Task: Create a sub task Design and Implement Solution for the task  Create automated testing scripts for the app in the project TreatWorks , assign it to team member softage.8@softage.net and update the status of the sub task to  Completed , set the priority of the sub task to High.
Action: Mouse moved to (101, 567)
Screenshot: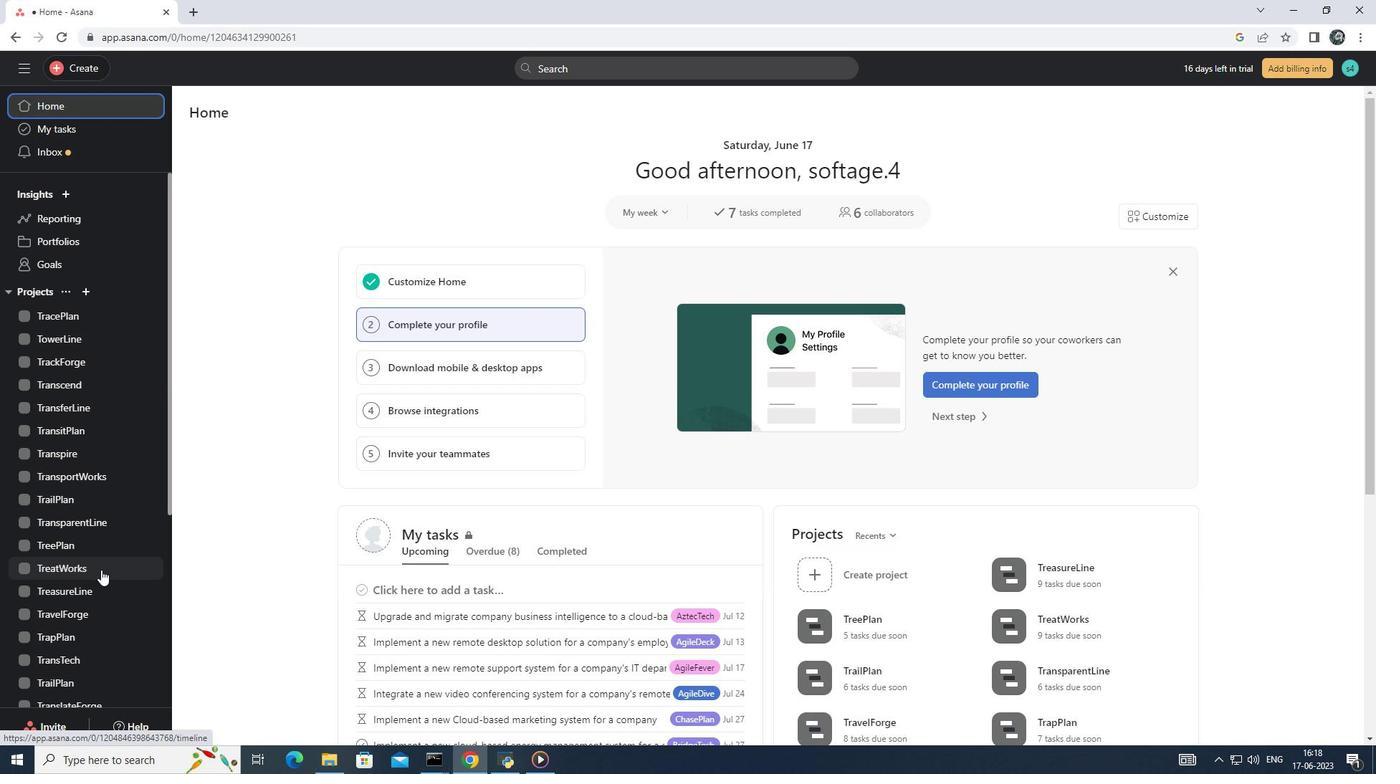 
Action: Mouse pressed left at (101, 567)
Screenshot: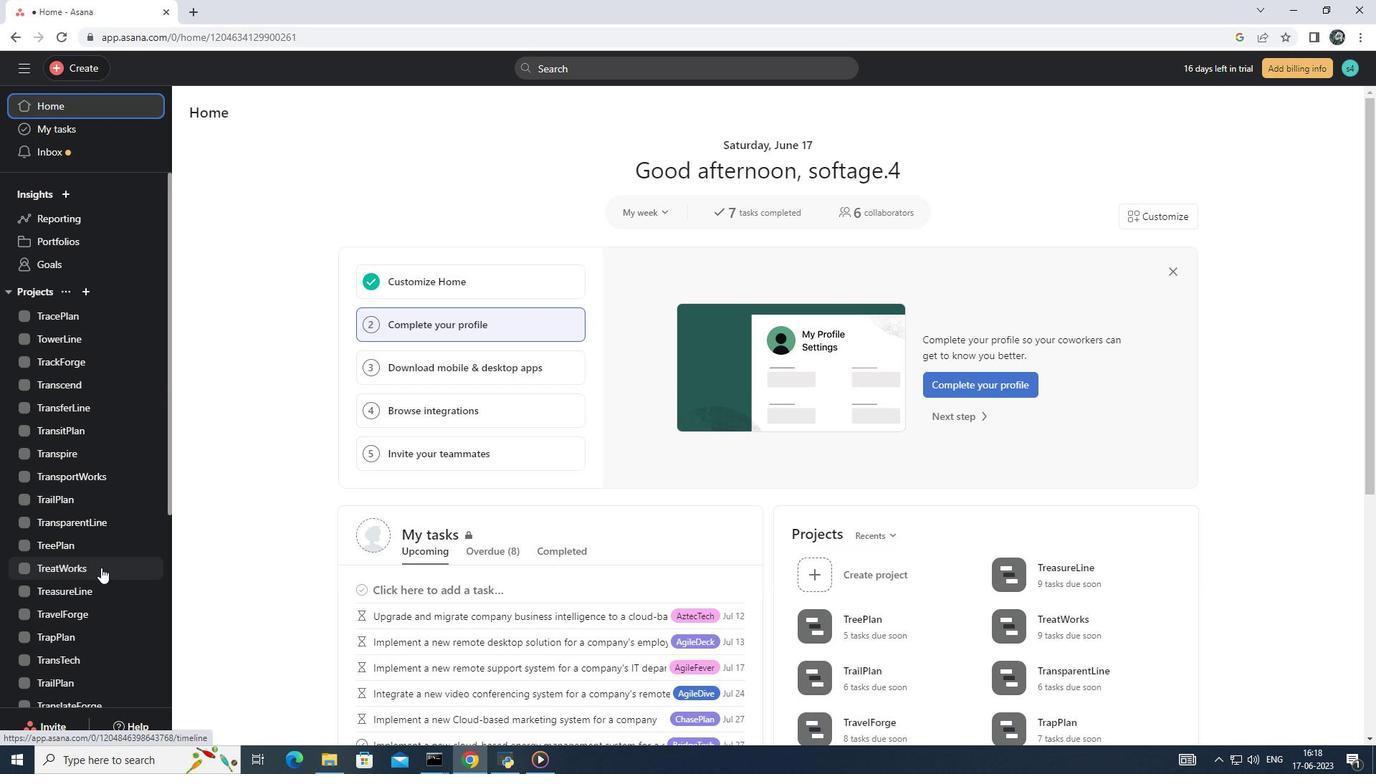 
Action: Mouse moved to (589, 337)
Screenshot: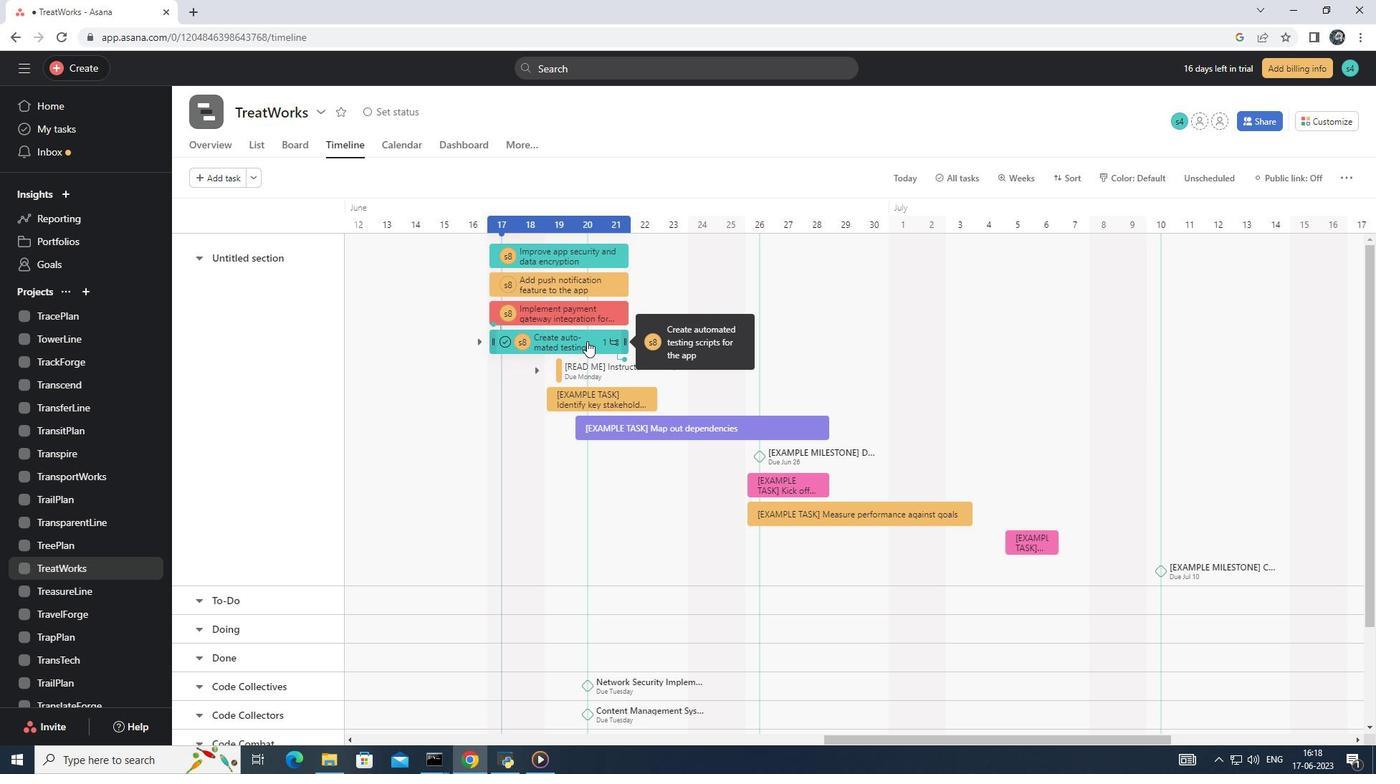 
Action: Mouse pressed left at (589, 337)
Screenshot: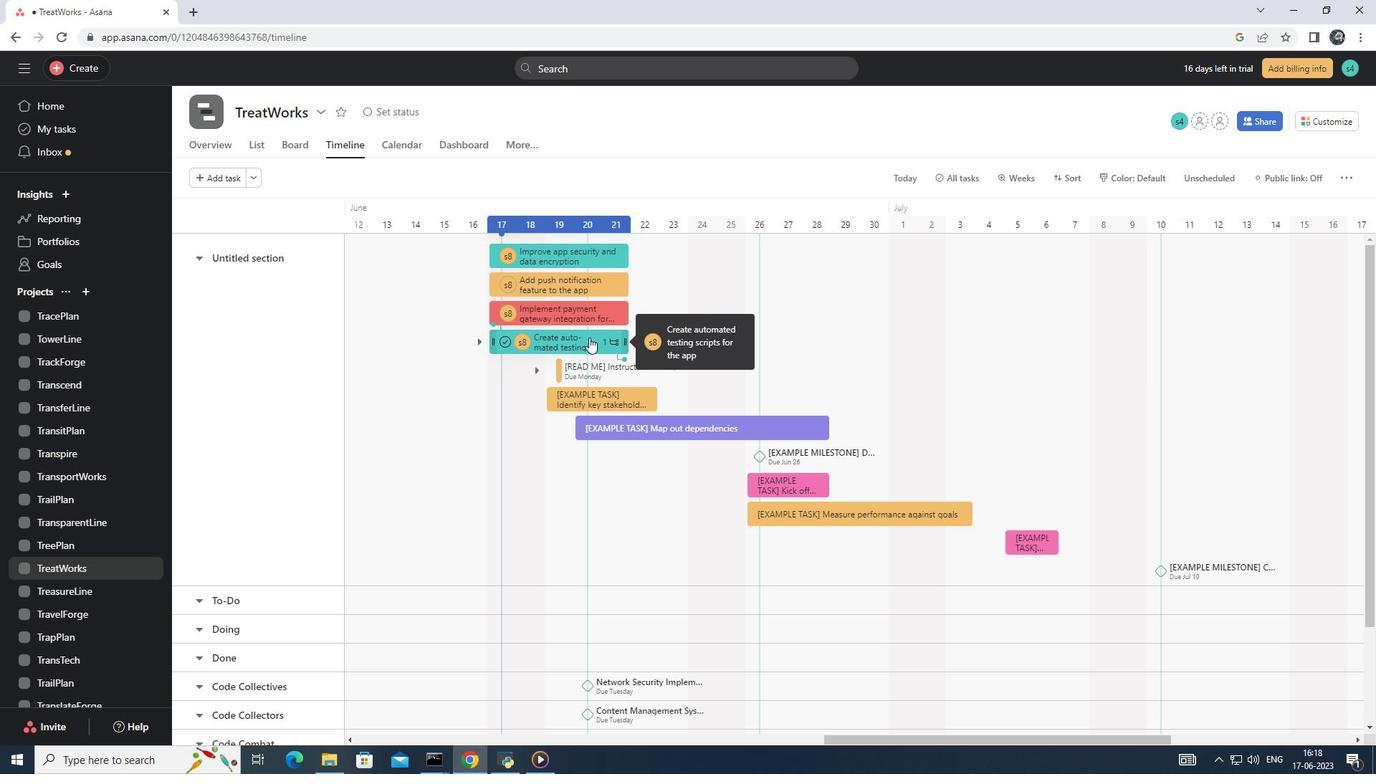 
Action: Mouse moved to (1089, 478)
Screenshot: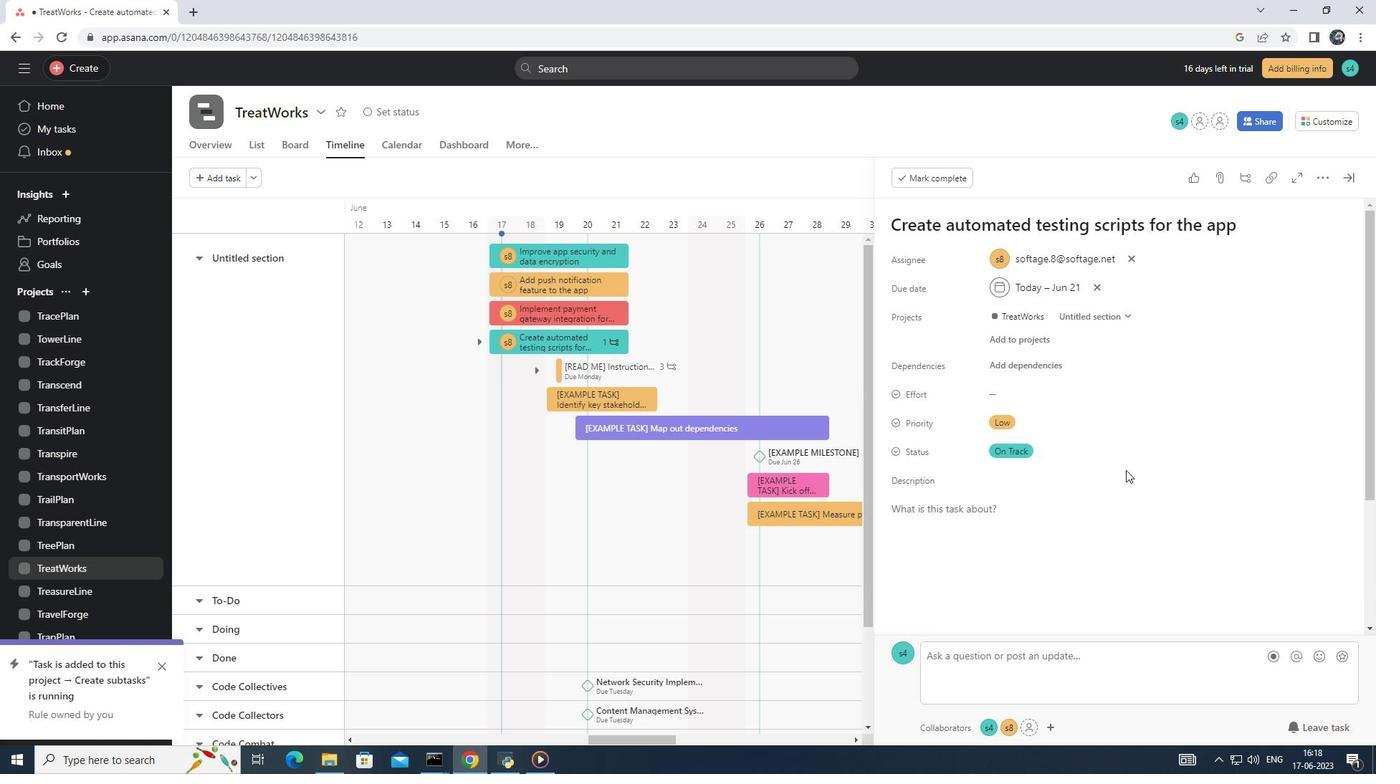 
Action: Mouse scrolled (1089, 478) with delta (0, 0)
Screenshot: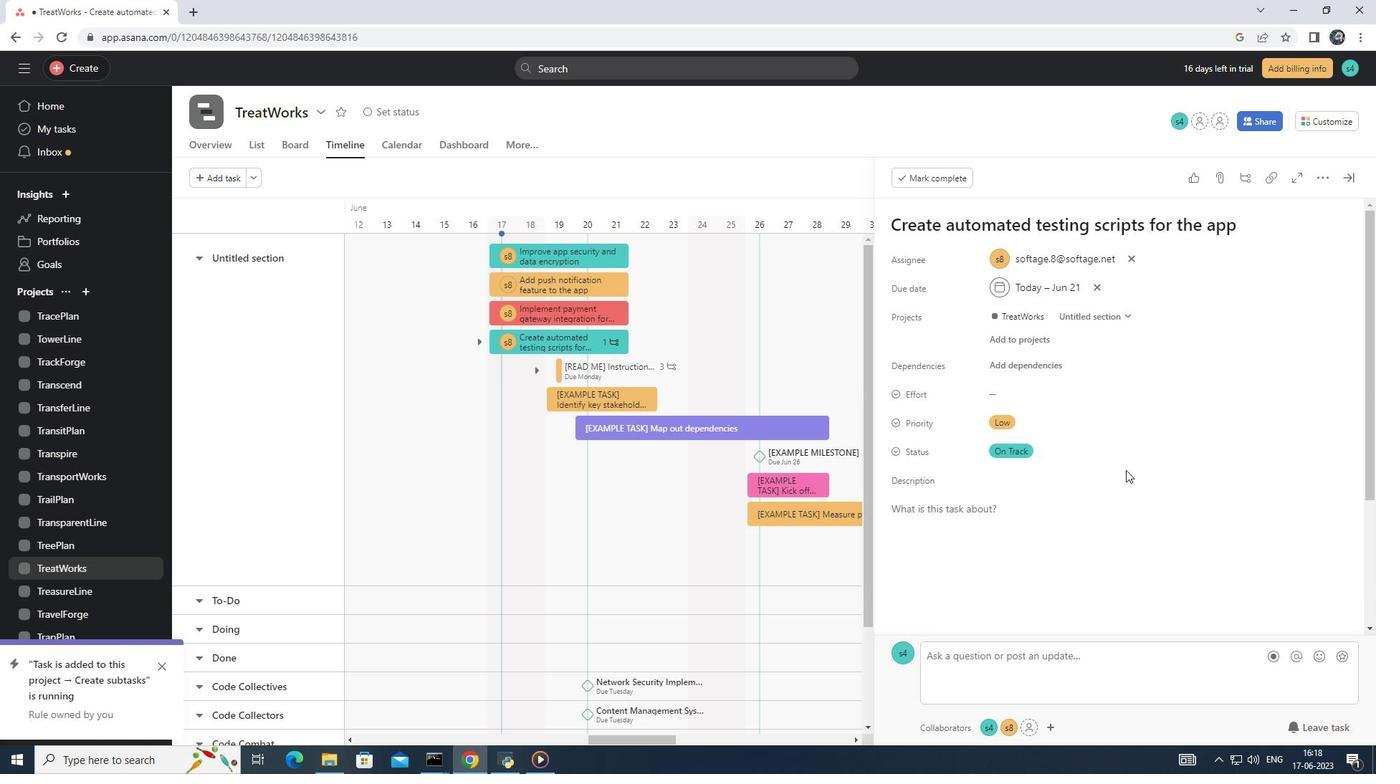 
Action: Mouse moved to (1087, 478)
Screenshot: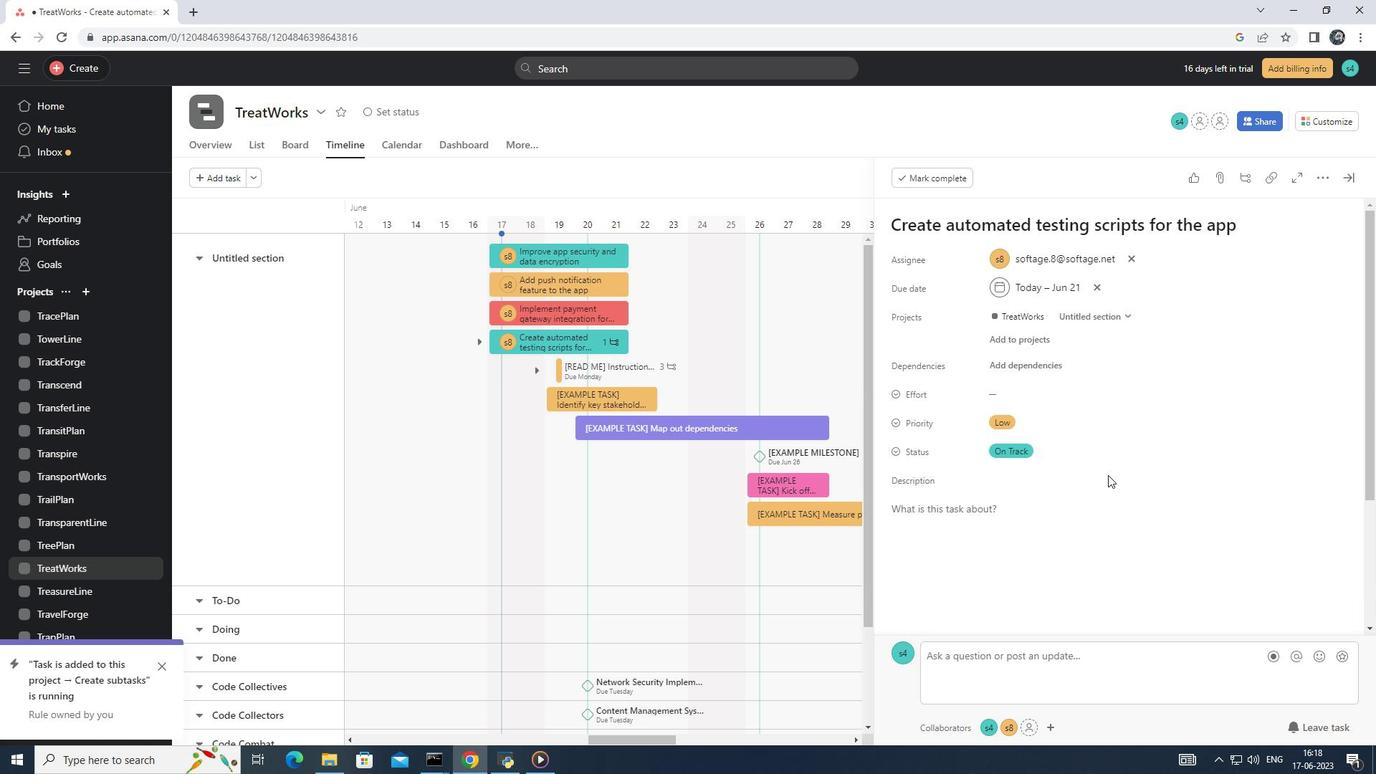 
Action: Mouse scrolled (1087, 478) with delta (0, 0)
Screenshot: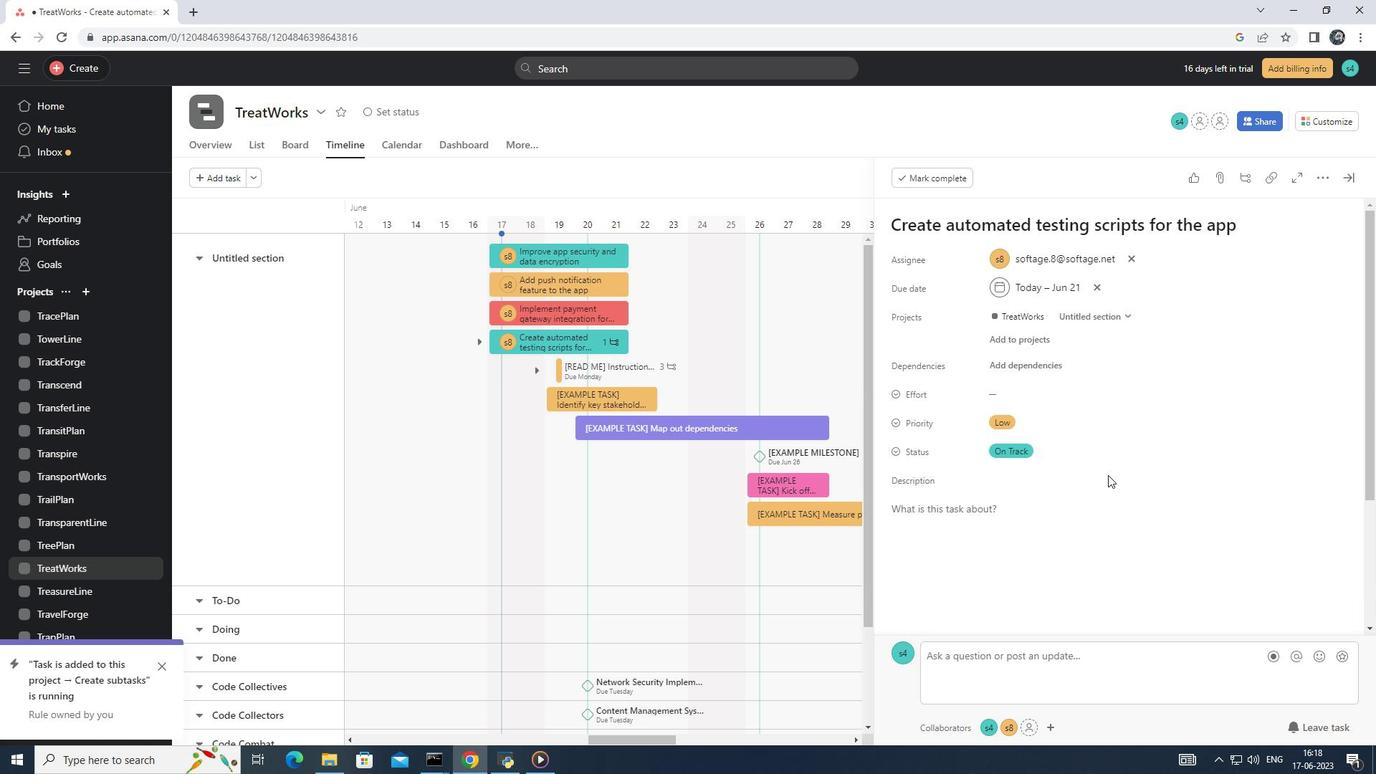 
Action: Mouse scrolled (1087, 478) with delta (0, 0)
Screenshot: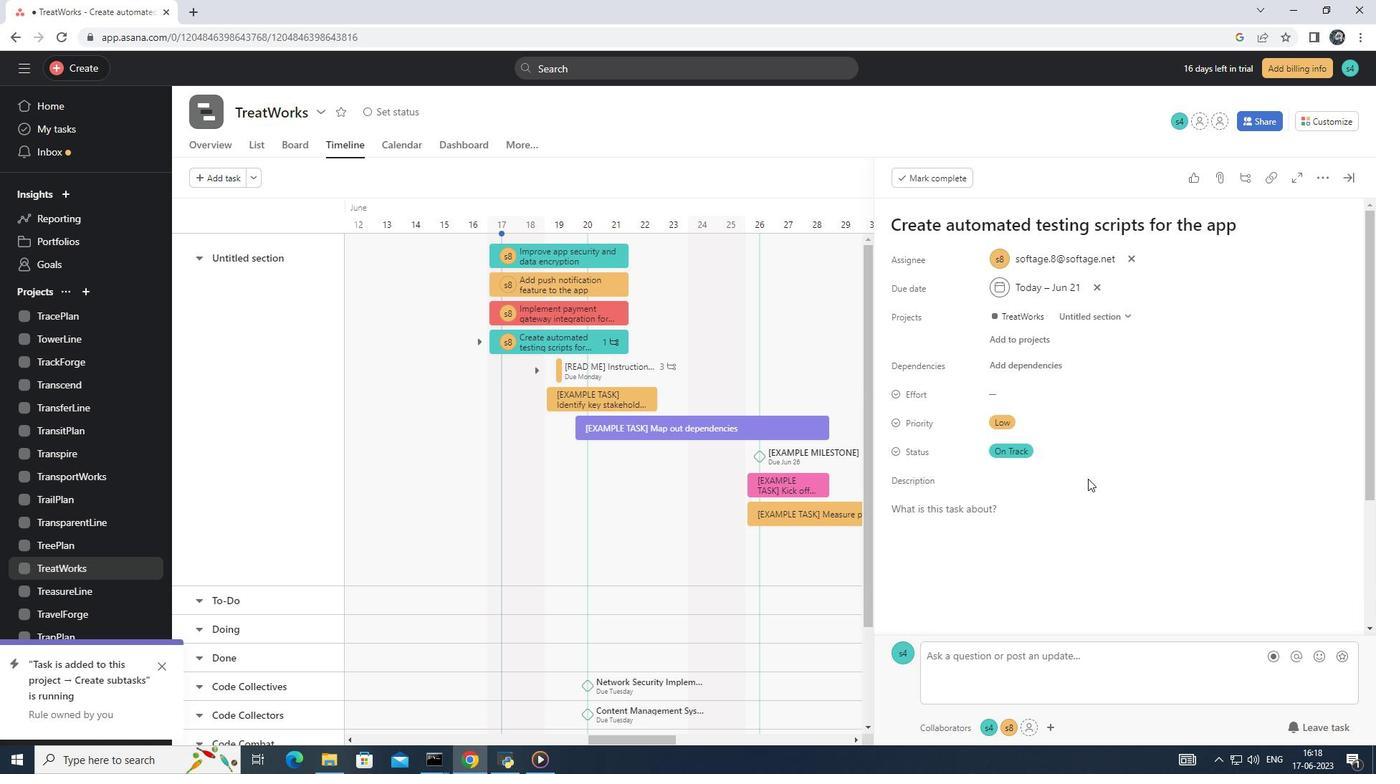 
Action: Mouse moved to (927, 519)
Screenshot: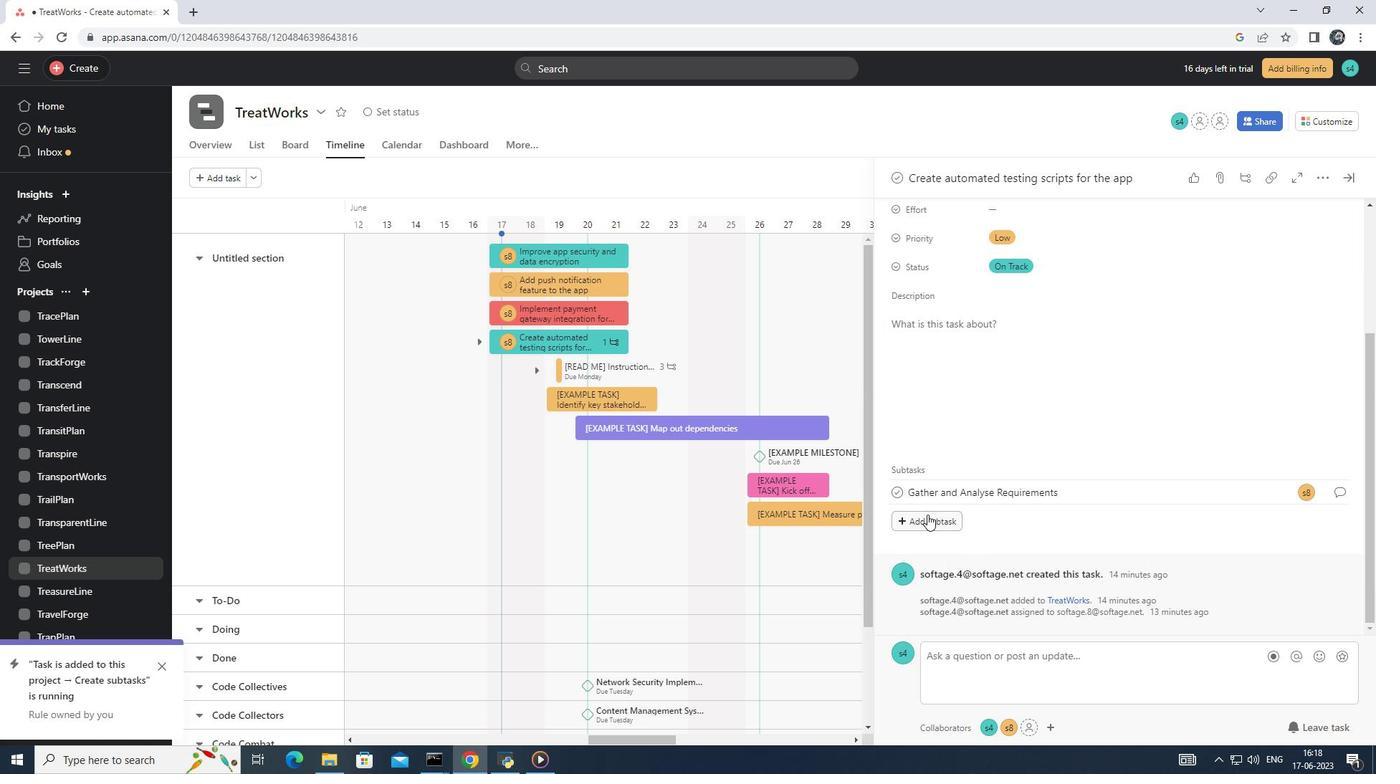 
Action: Mouse pressed left at (927, 519)
Screenshot: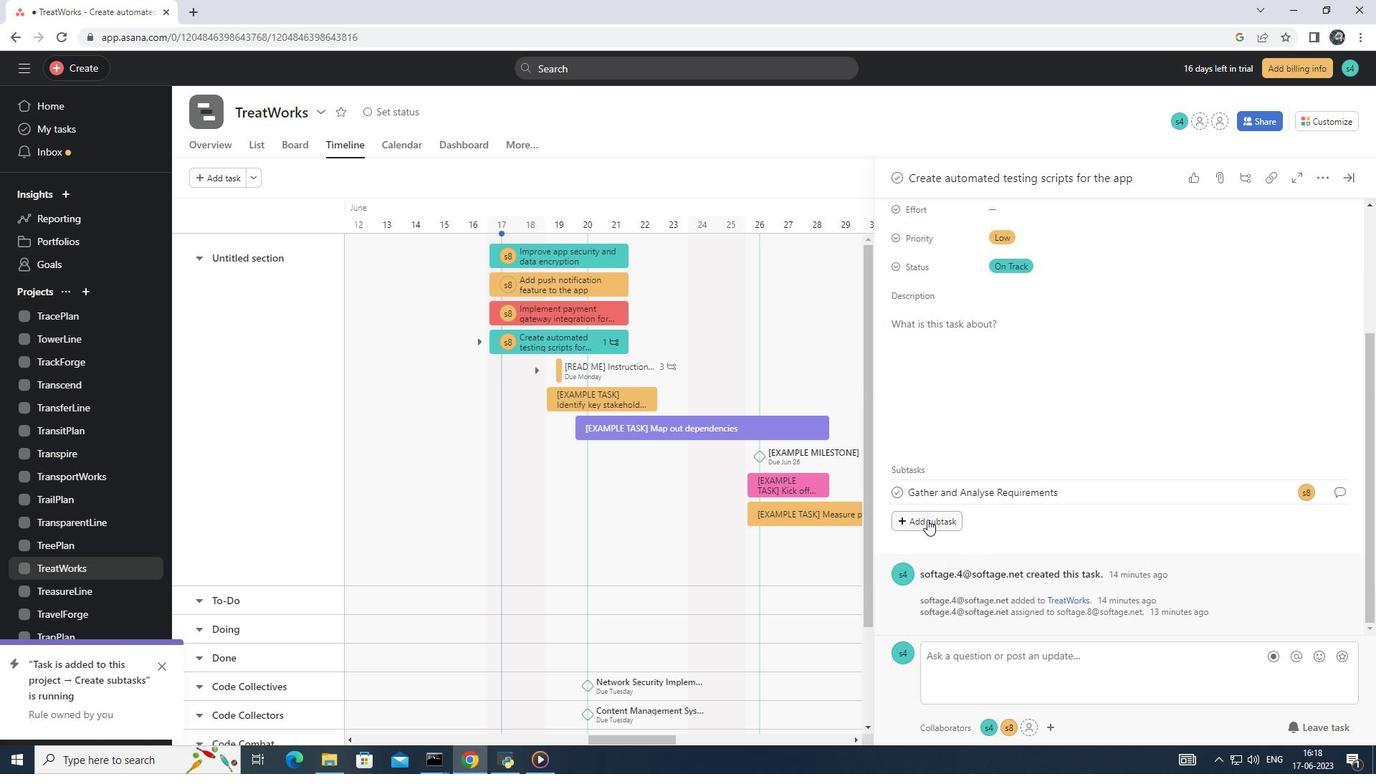 
Action: Mouse moved to (940, 487)
Screenshot: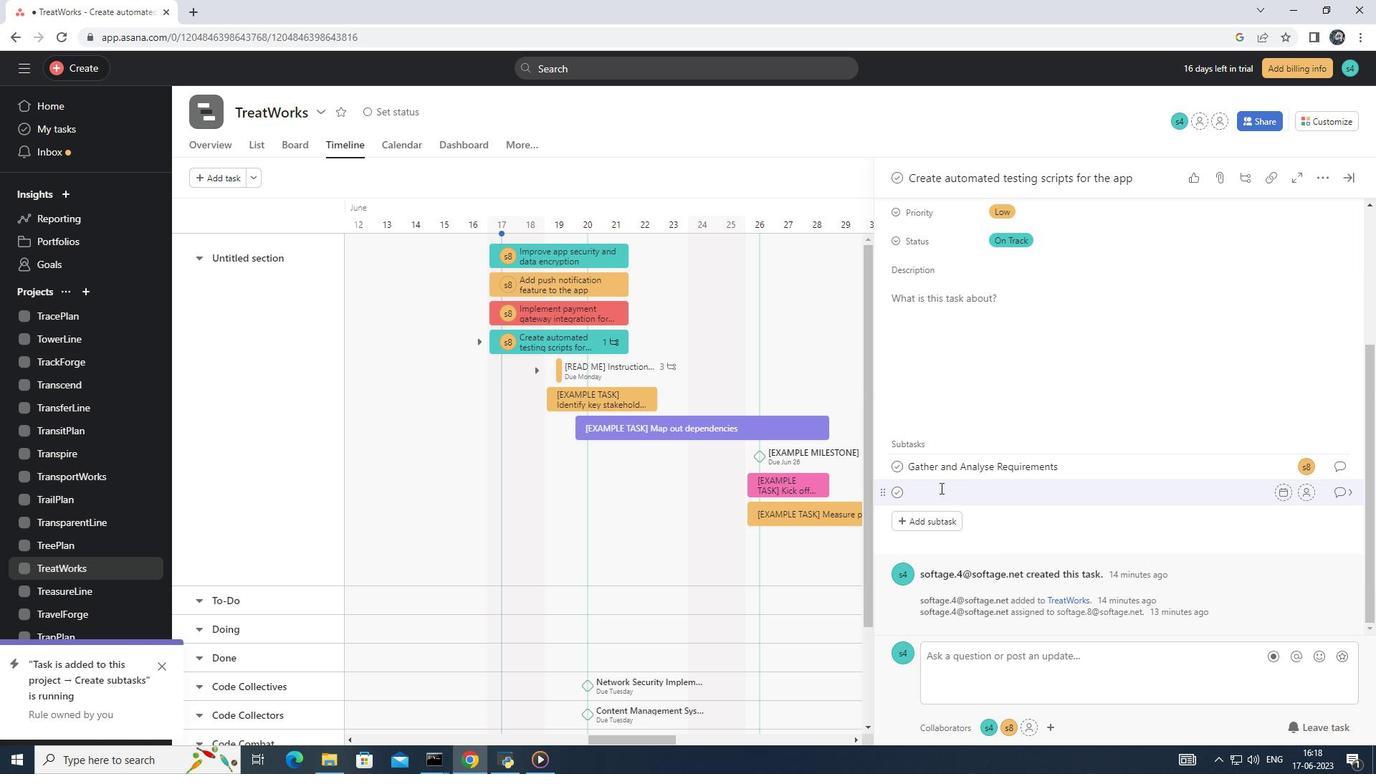 
Action: Mouse pressed left at (940, 487)
Screenshot: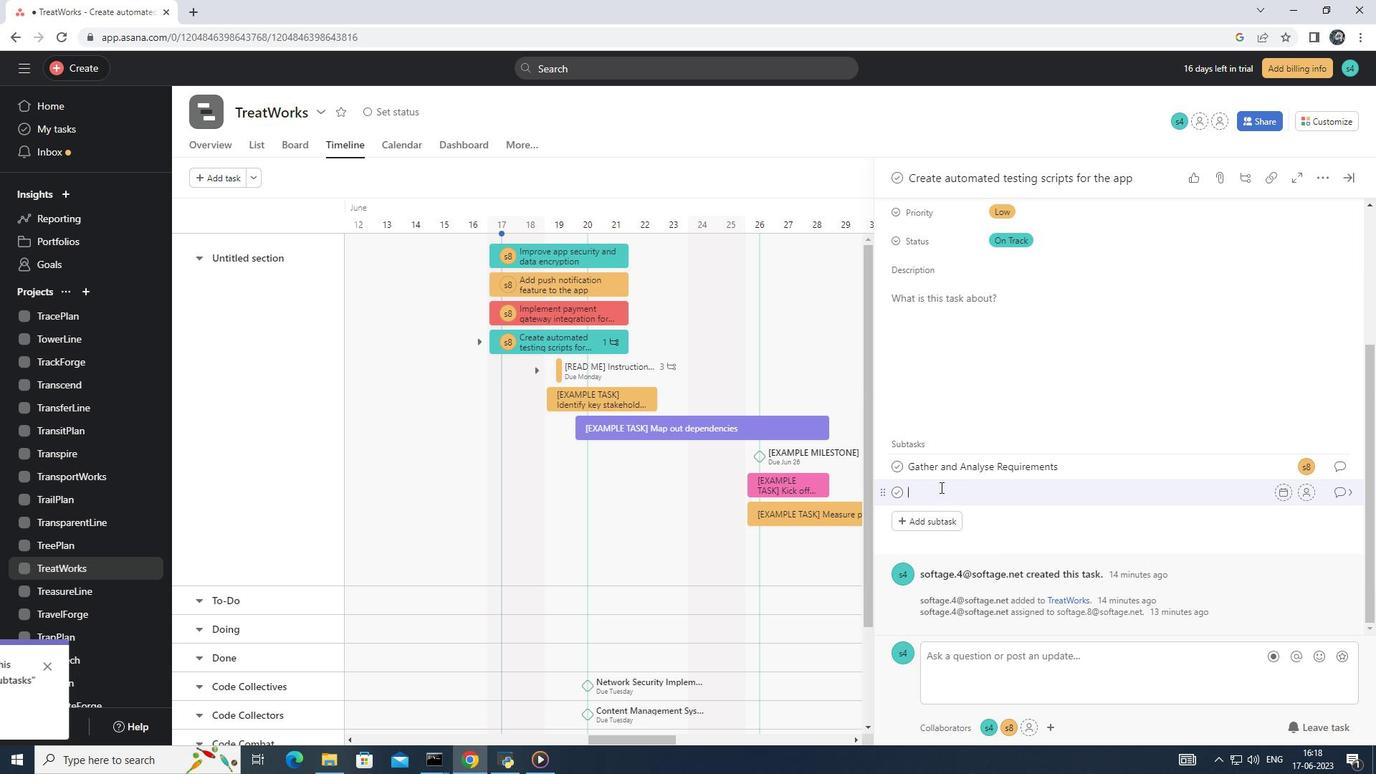 
Action: Key pressed <Key.shift>Design<Key.space>and<Key.space><Key.shift><Key.shift><Key.shift>Implement<Key.space><Key.shift>Solution
Screenshot: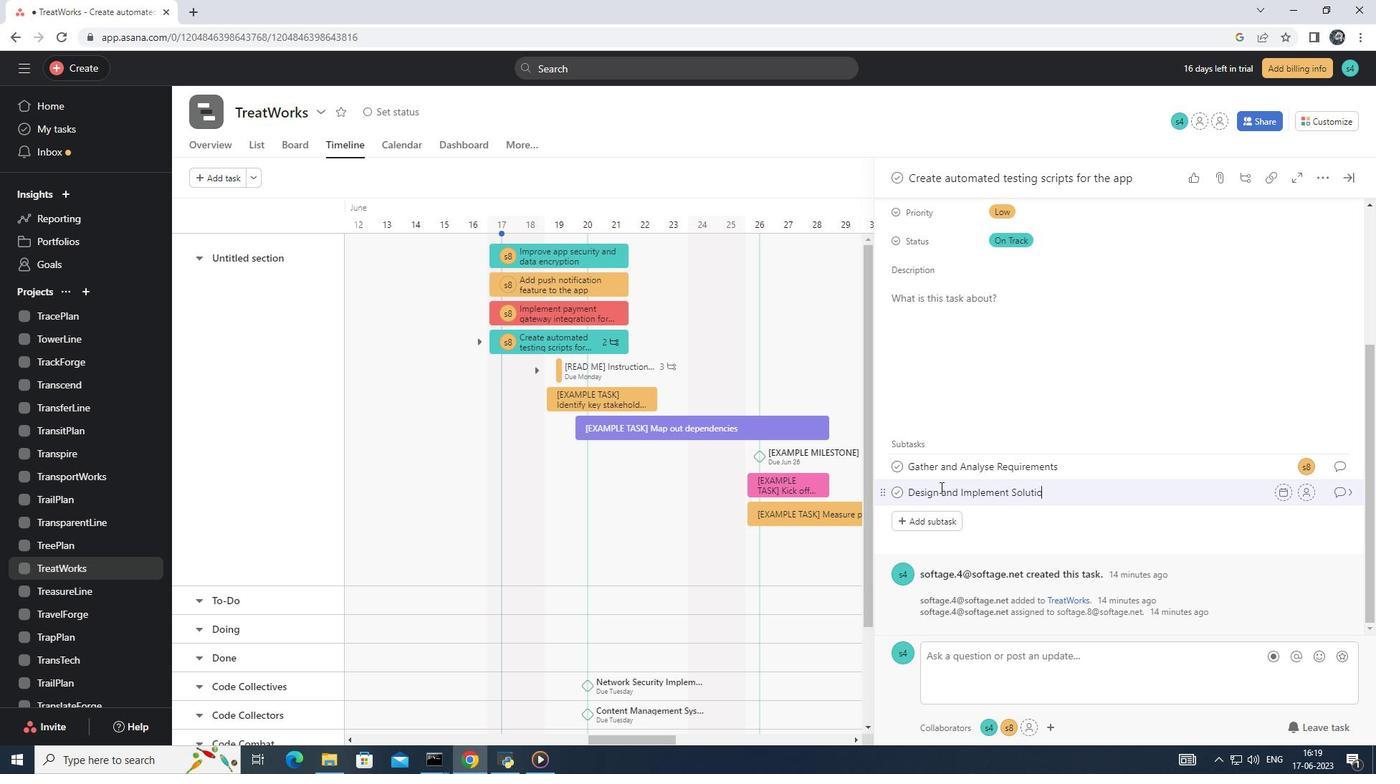 
Action: Mouse moved to (1306, 490)
Screenshot: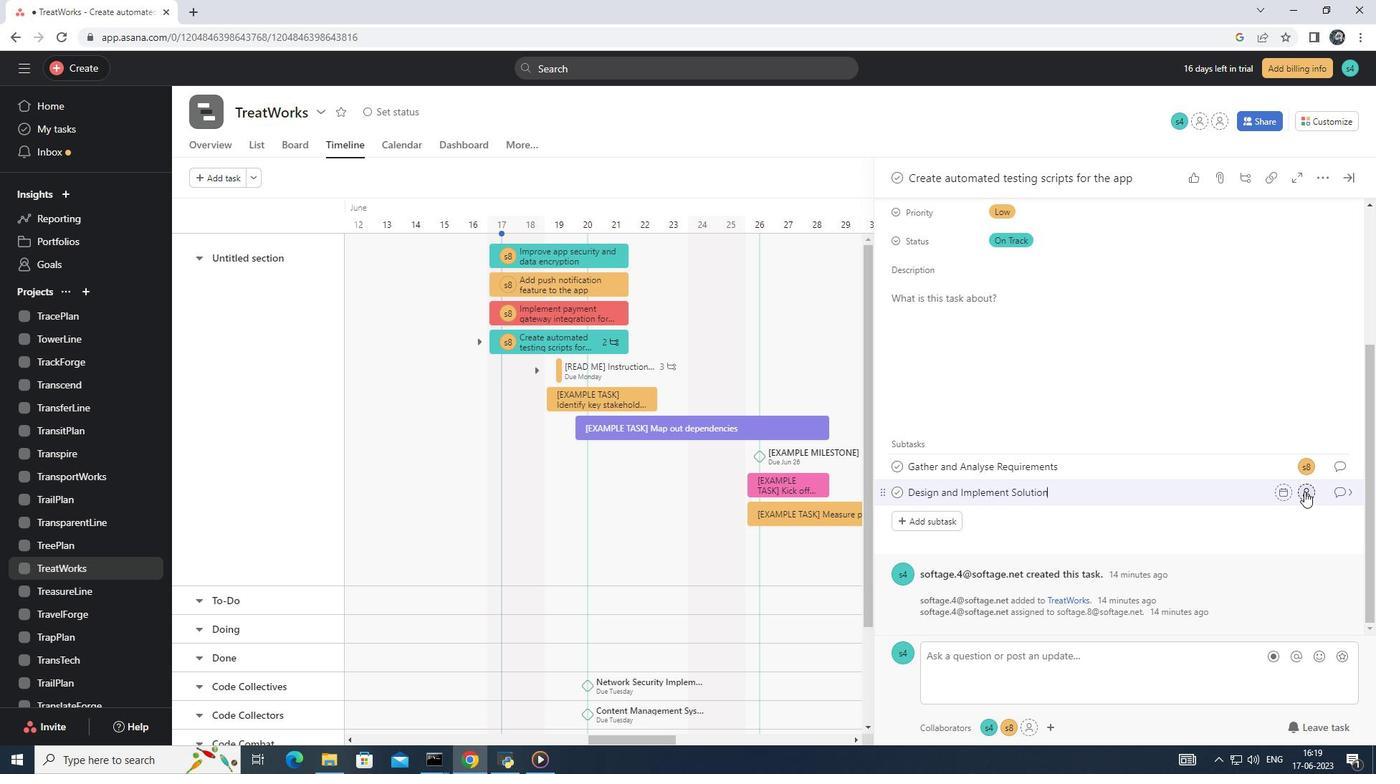 
Action: Mouse pressed left at (1306, 490)
Screenshot: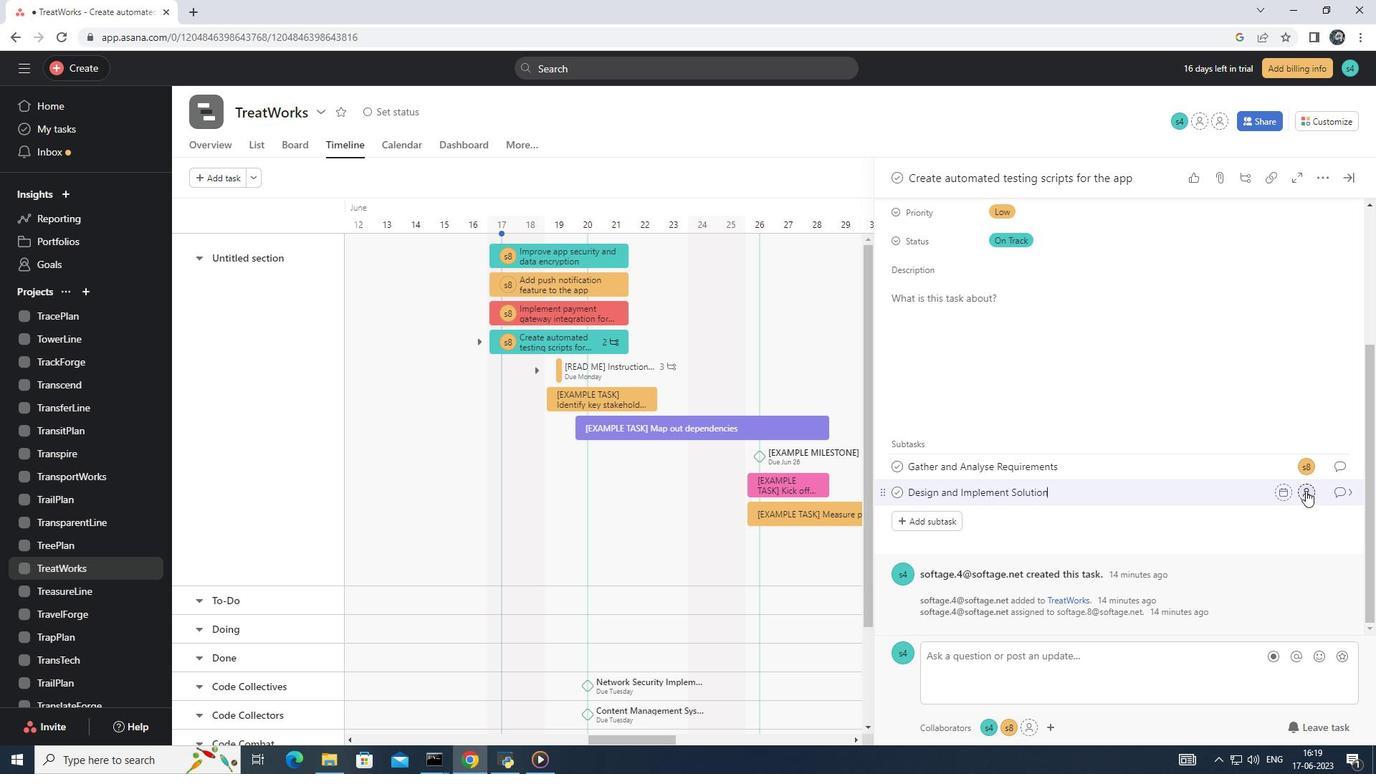 
Action: Mouse moved to (1079, 543)
Screenshot: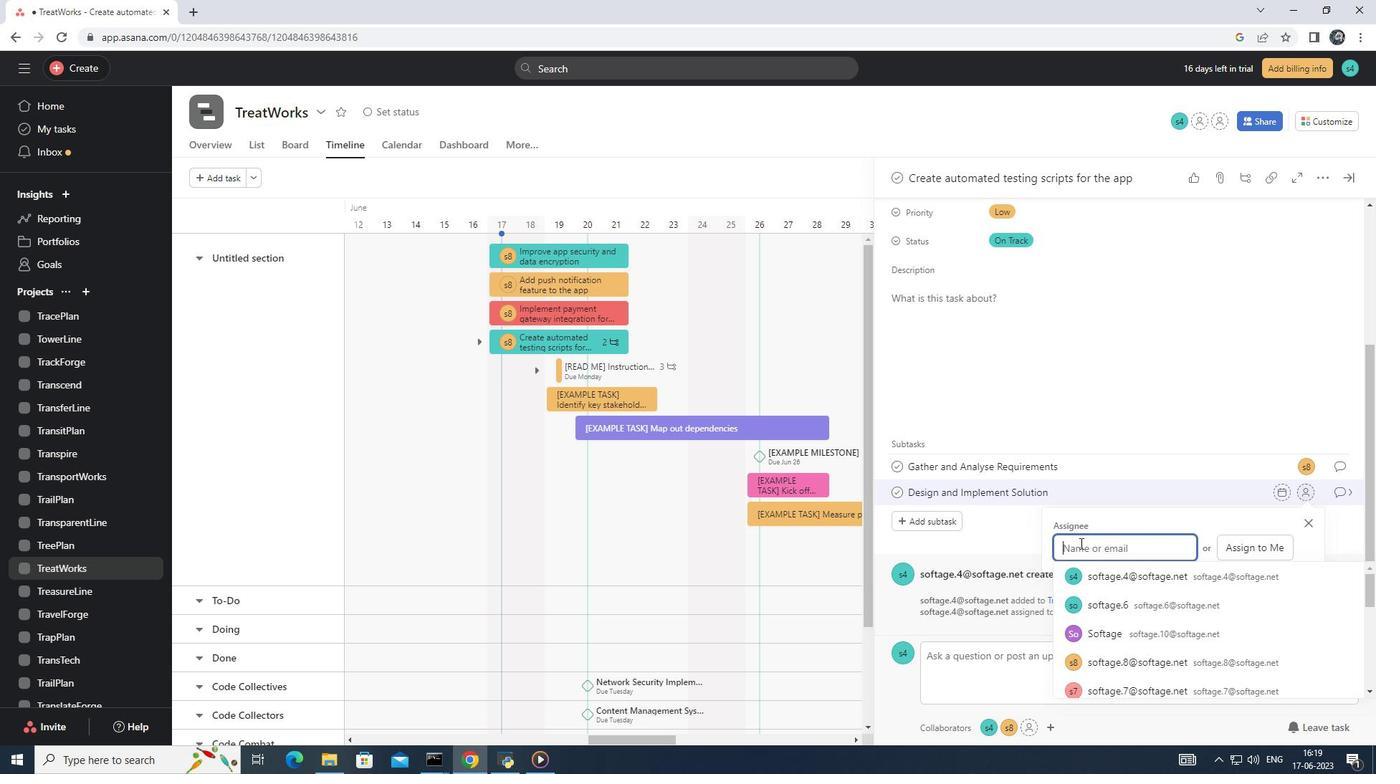 
Action: Key pressed softage.8<Key.shift>@softage.net<Key.enter>
Screenshot: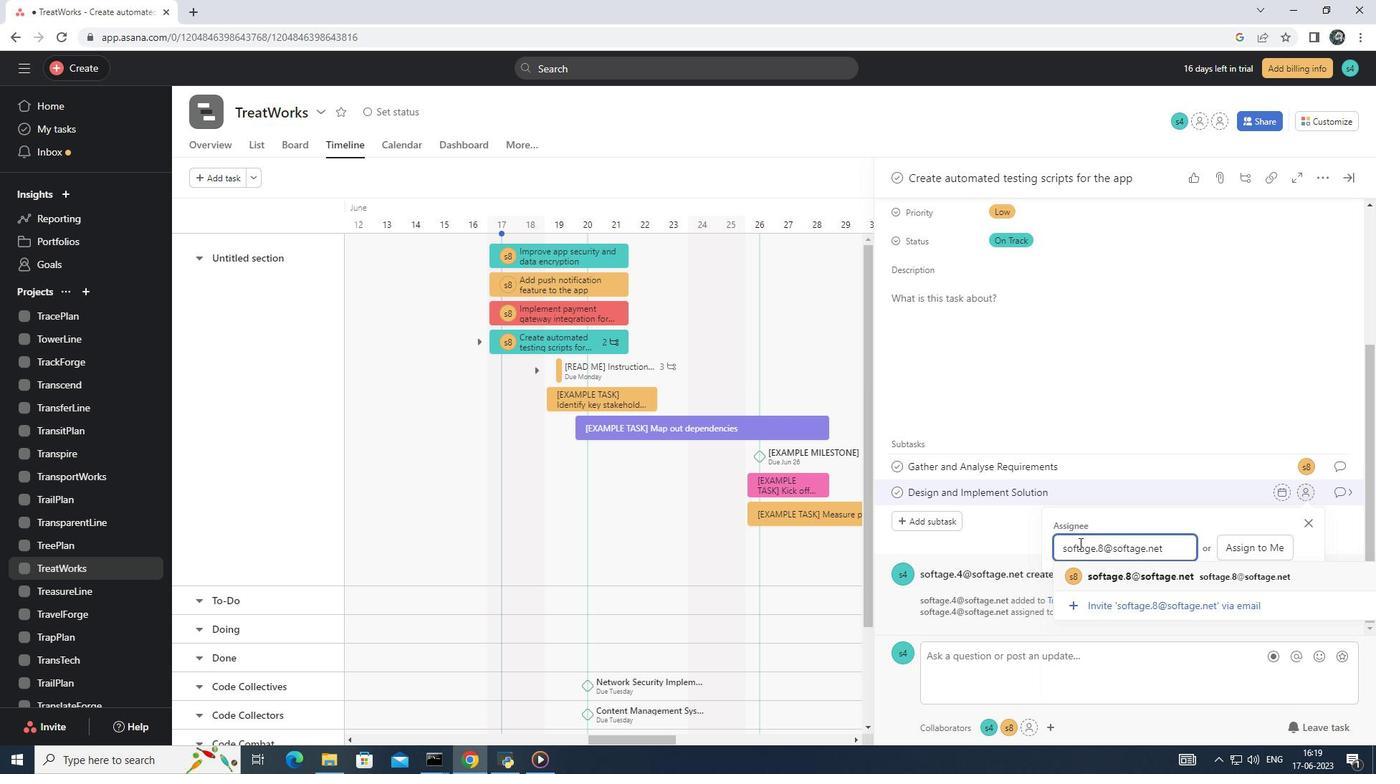 
Action: Mouse moved to (1348, 488)
Screenshot: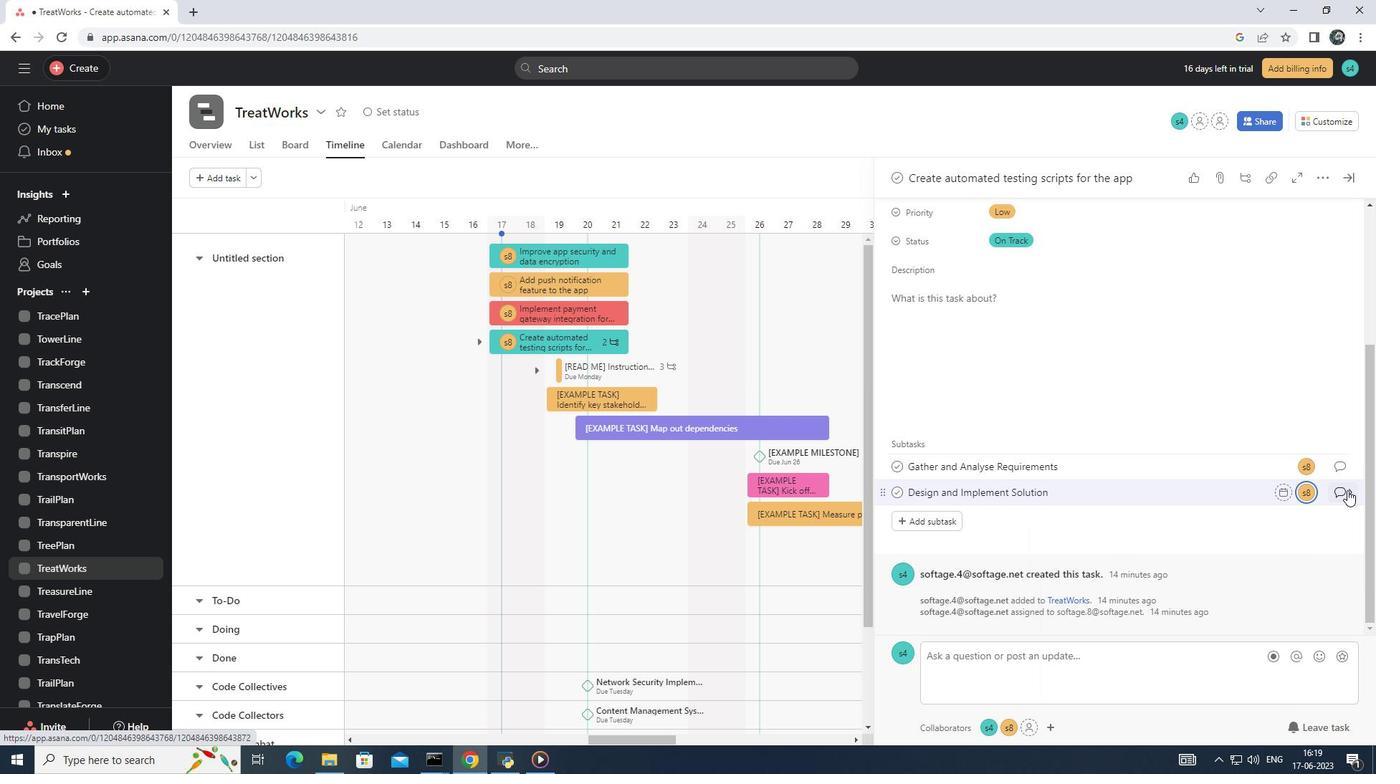 
Action: Mouse pressed left at (1348, 488)
Screenshot: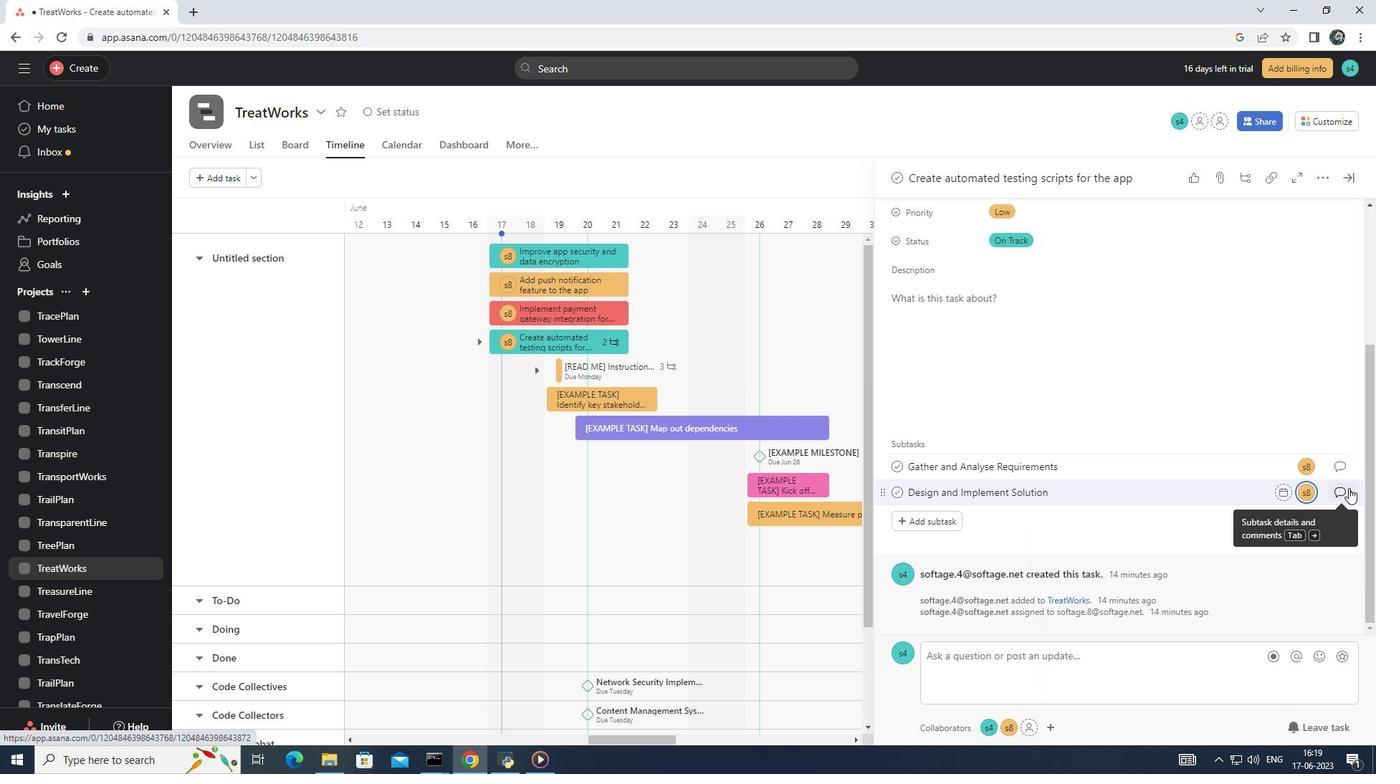 
Action: Mouse moved to (992, 485)
Screenshot: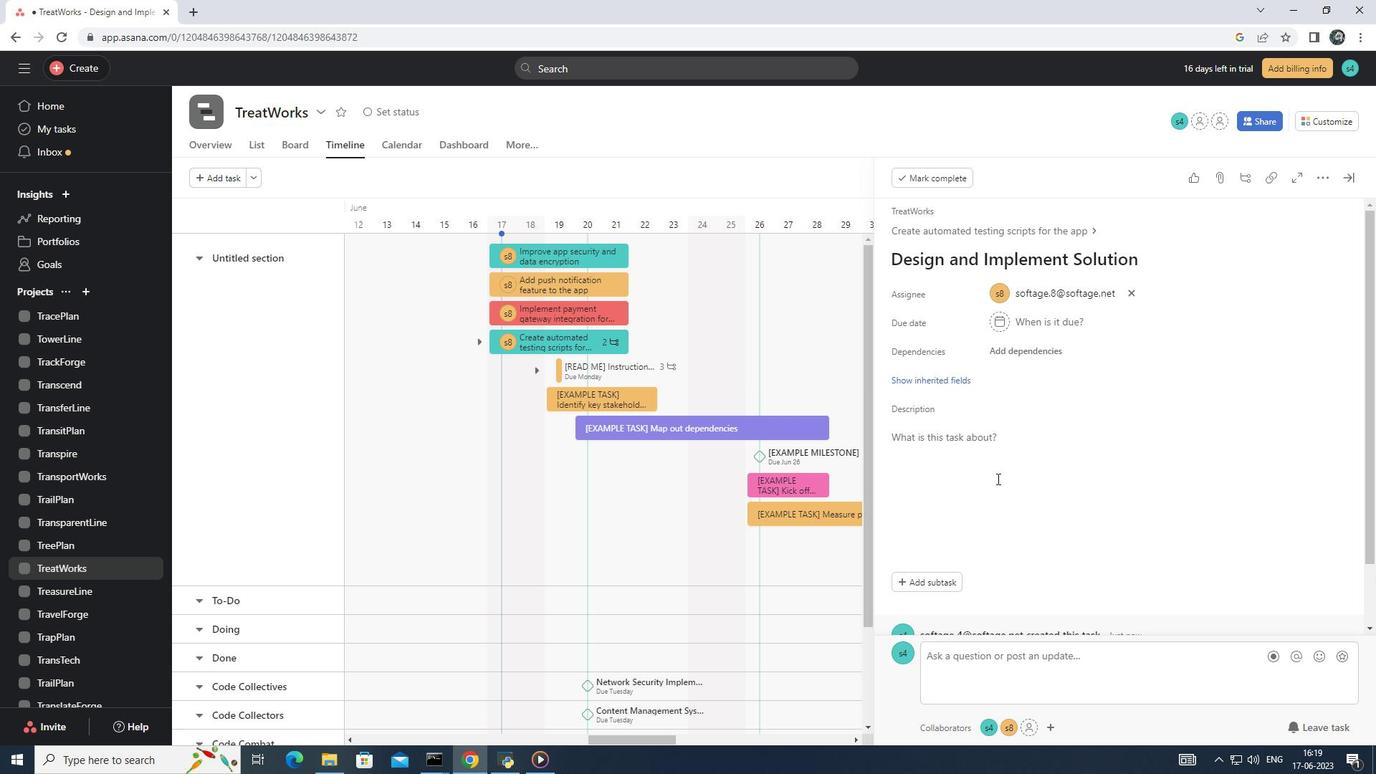 
Action: Mouse scrolled (992, 484) with delta (0, 0)
Screenshot: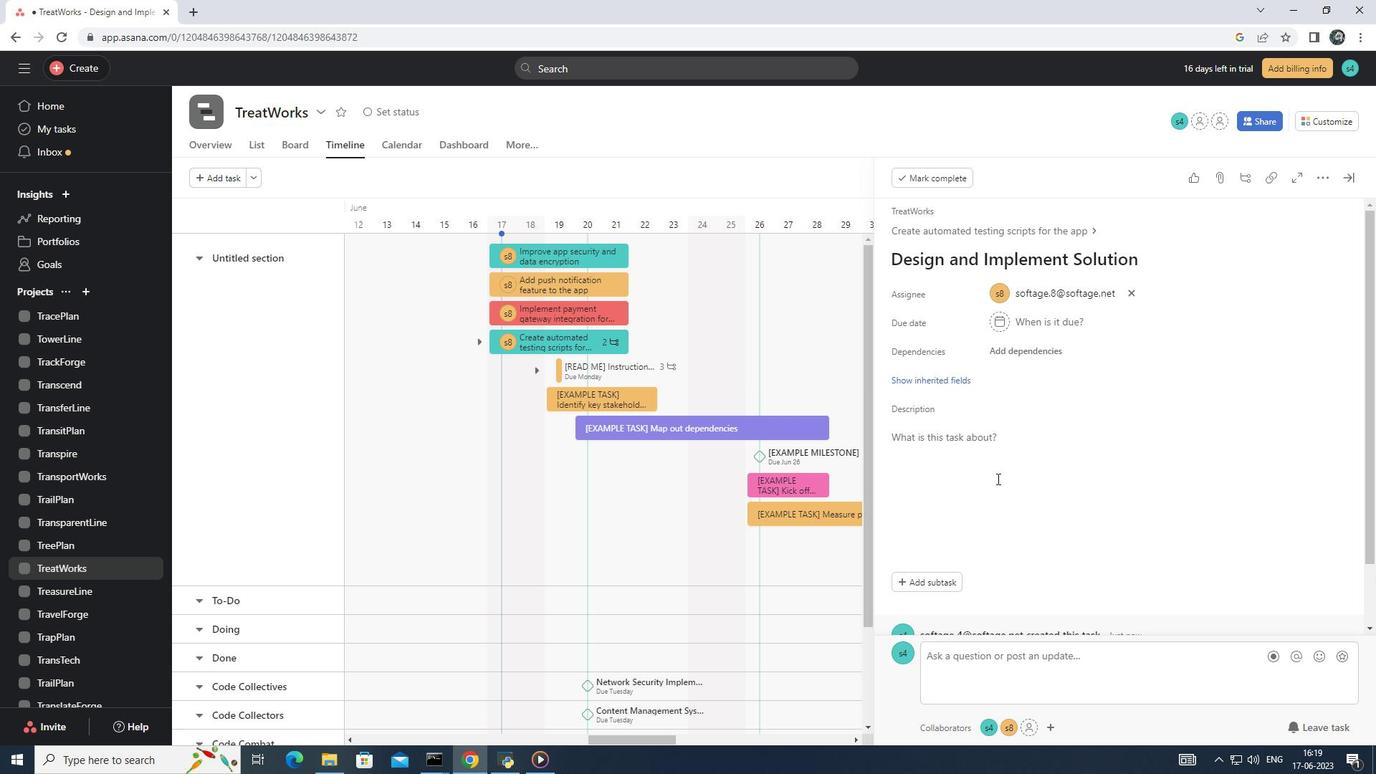 
Action: Mouse moved to (992, 485)
Screenshot: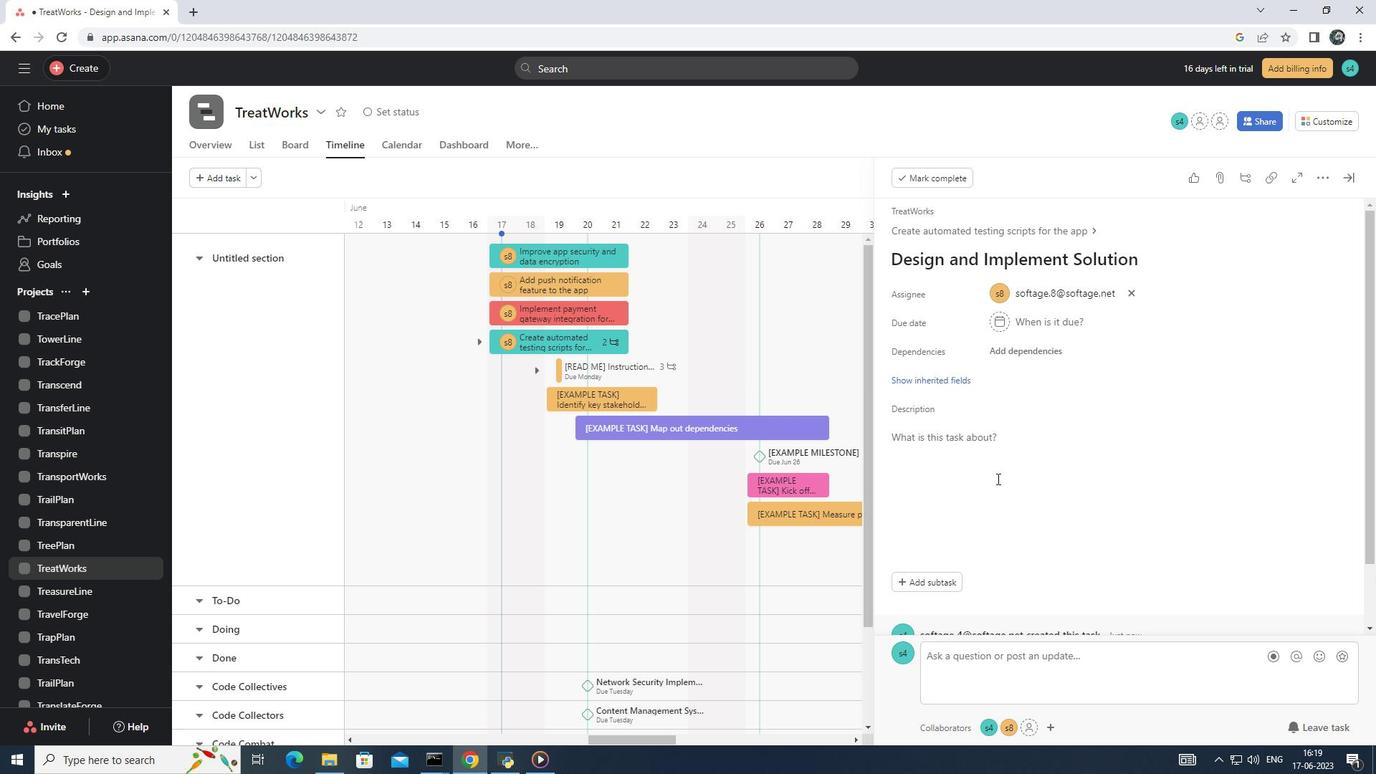 
Action: Mouse scrolled (992, 485) with delta (0, 0)
Screenshot: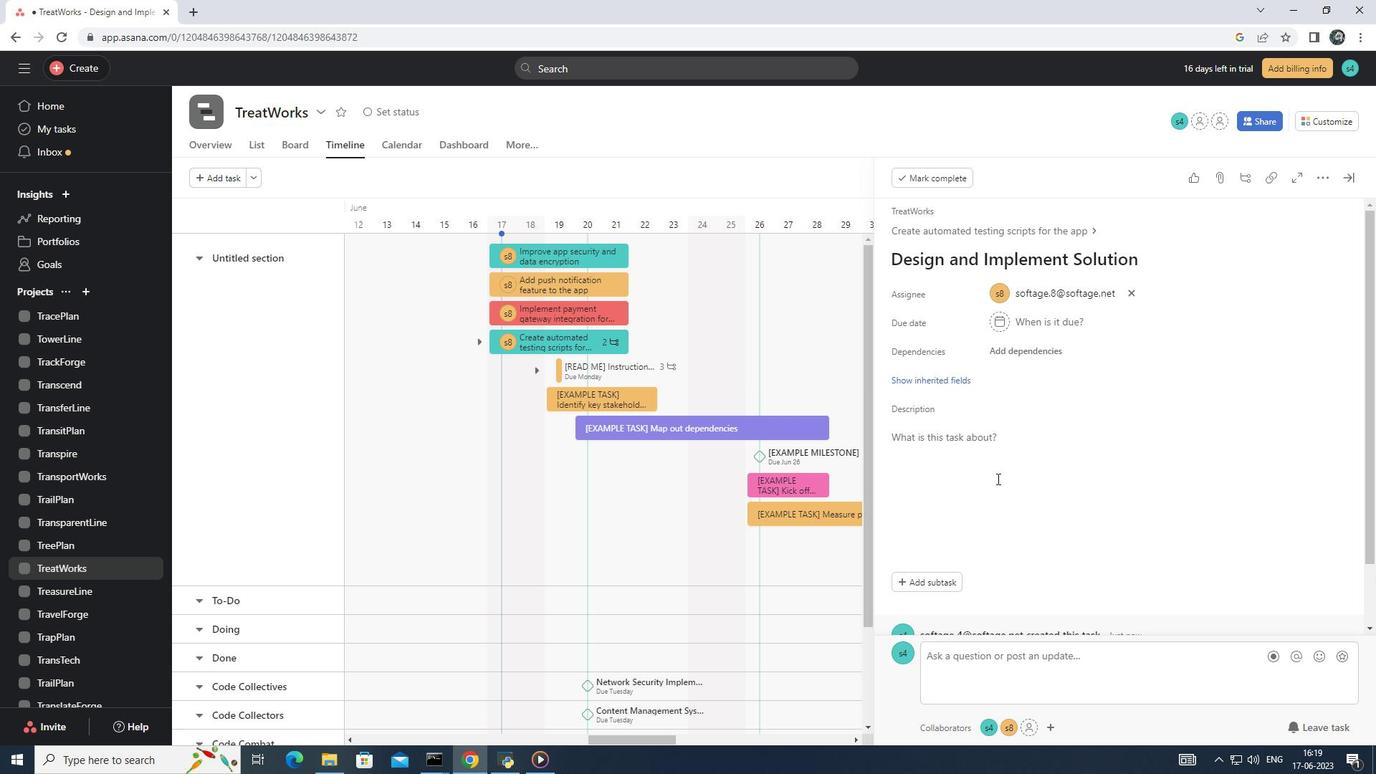 
Action: Mouse moved to (992, 486)
Screenshot: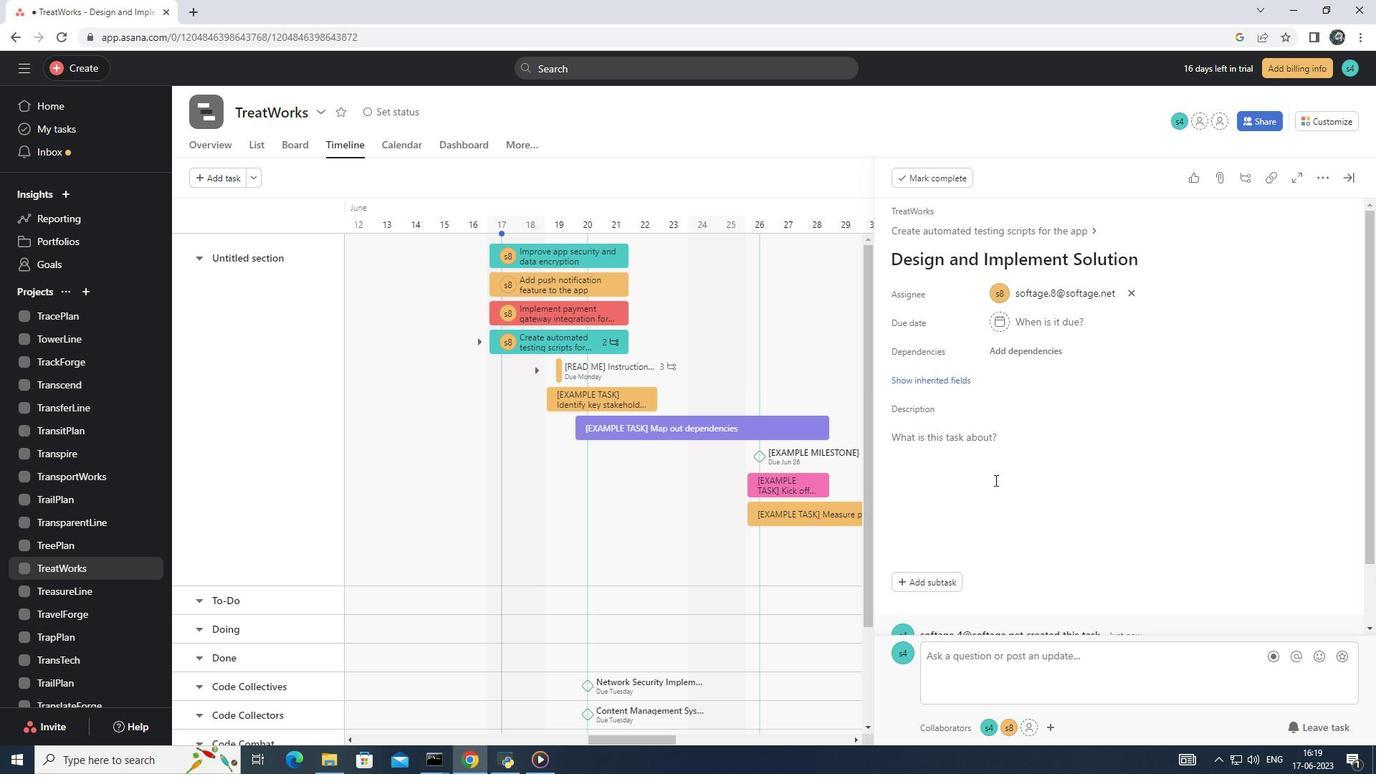 
Action: Mouse scrolled (992, 485) with delta (0, 0)
Screenshot: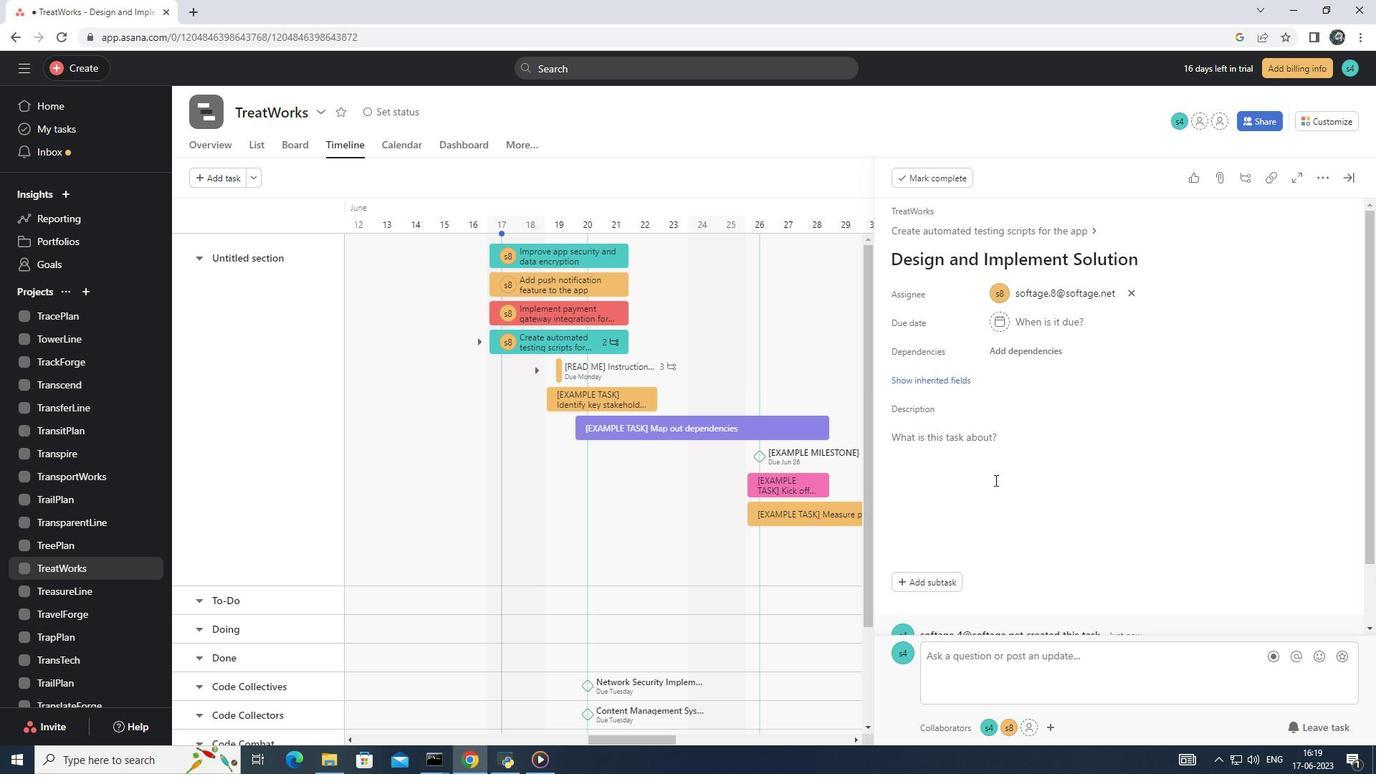 
Action: Mouse moved to (991, 490)
Screenshot: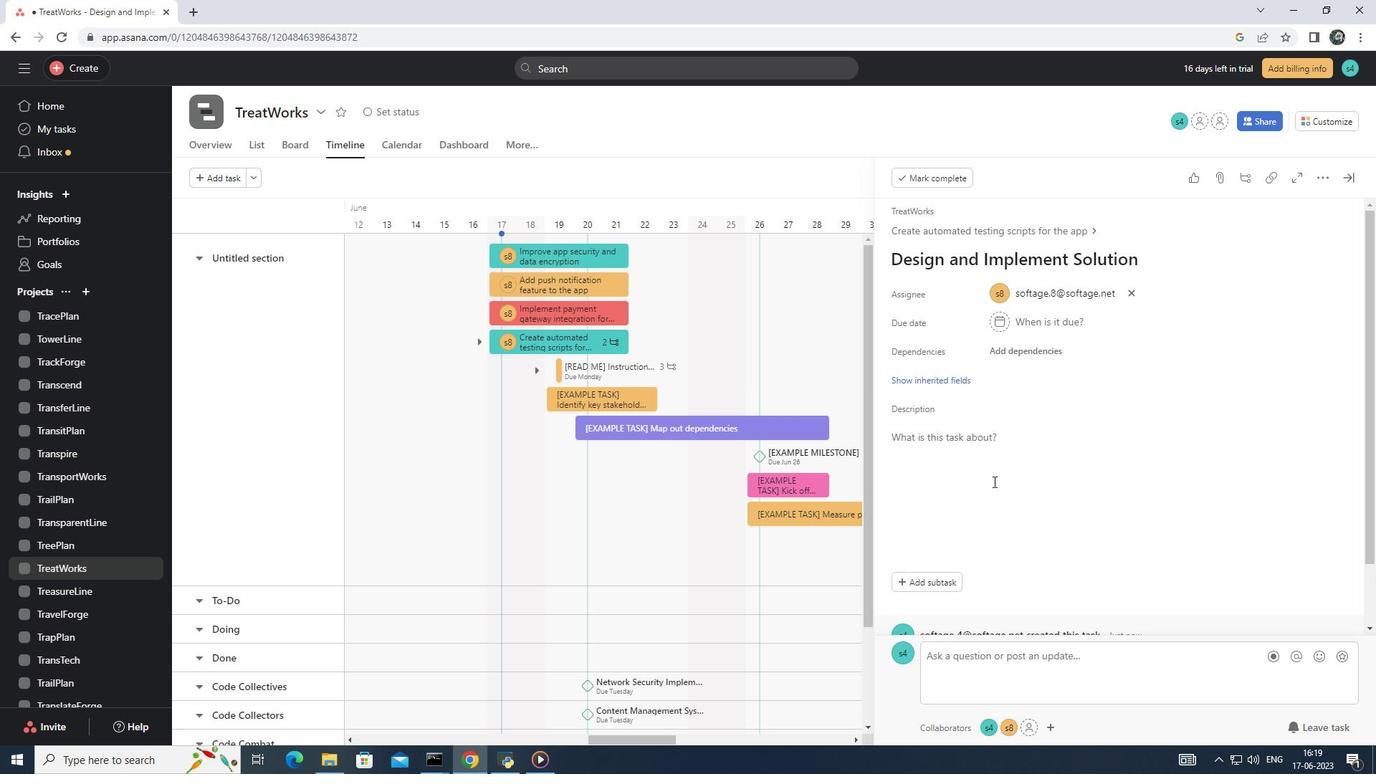 
Action: Mouse scrolled (991, 489) with delta (0, 0)
Screenshot: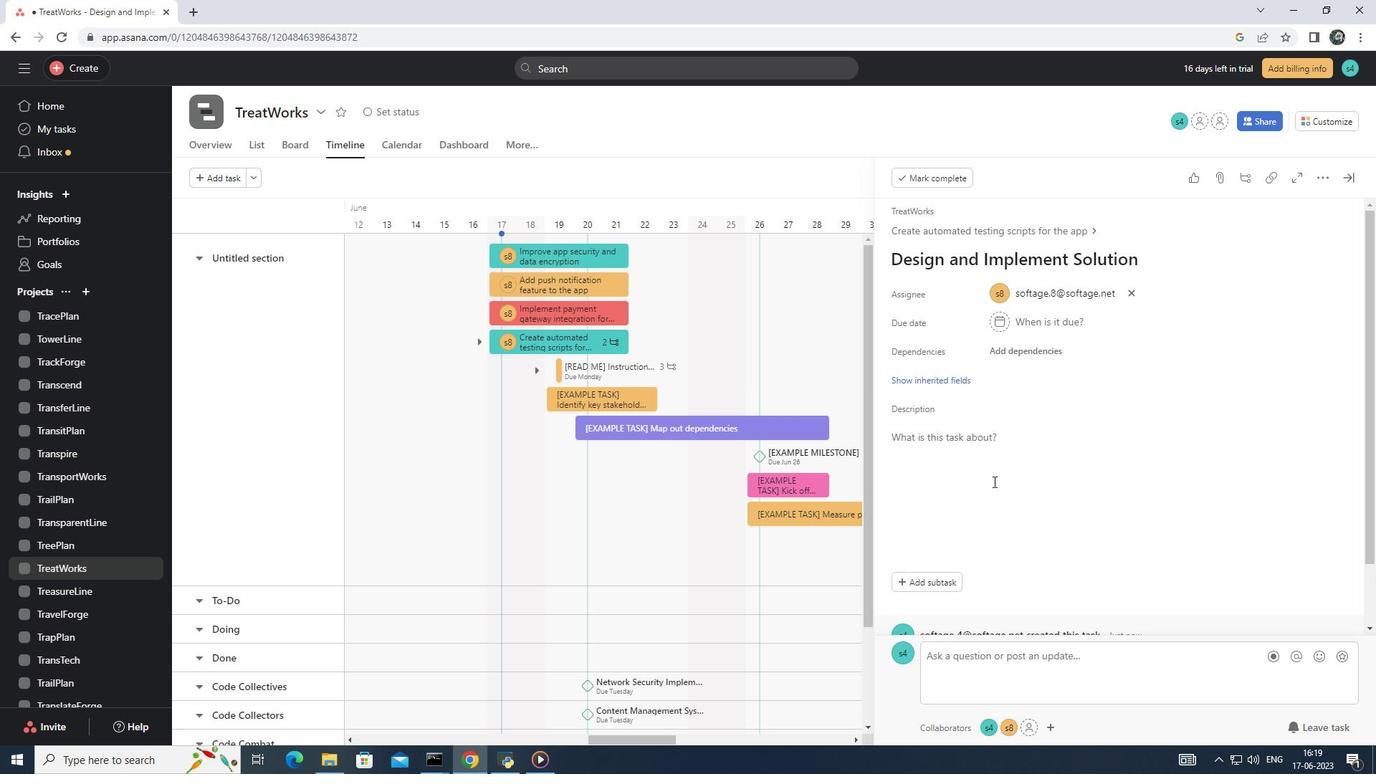 
Action: Mouse moved to (999, 445)
Screenshot: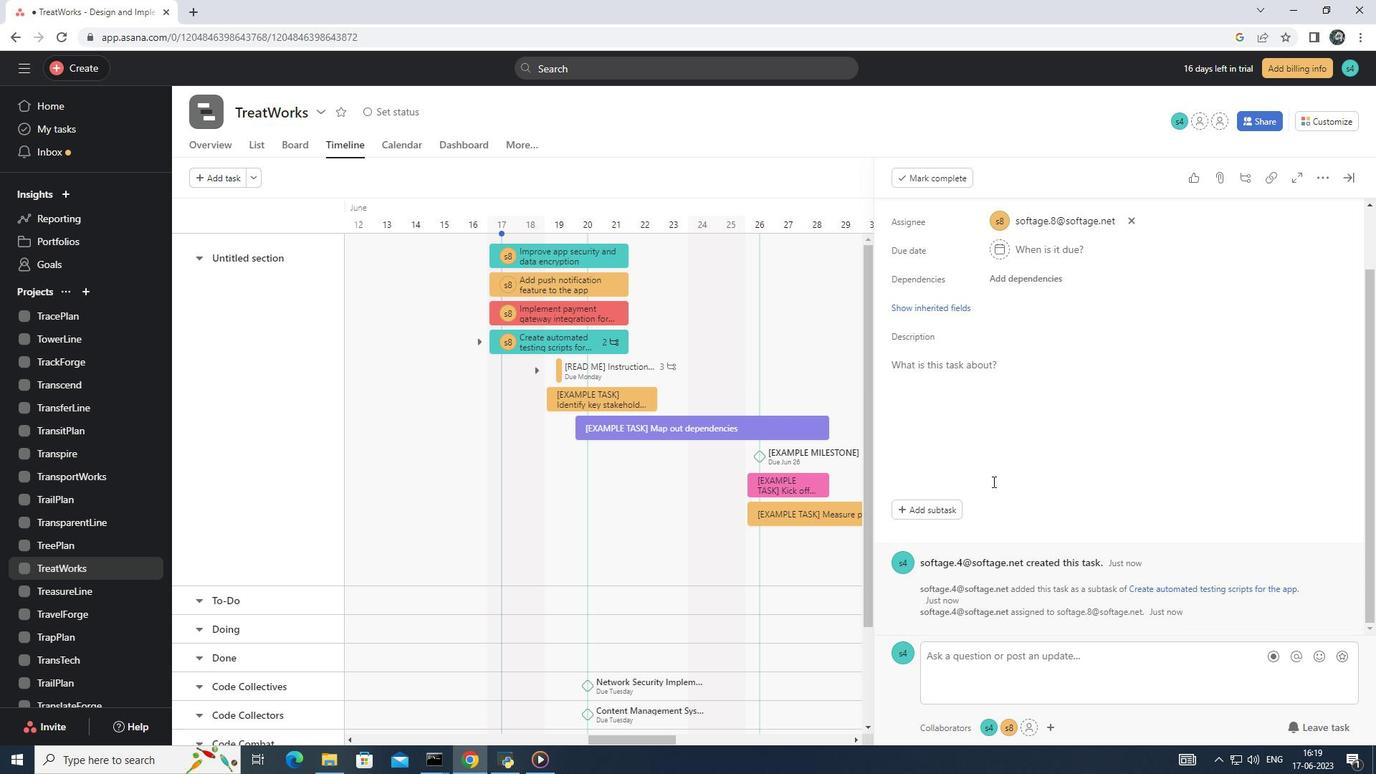 
Action: Mouse scrolled (999, 445) with delta (0, 0)
Screenshot: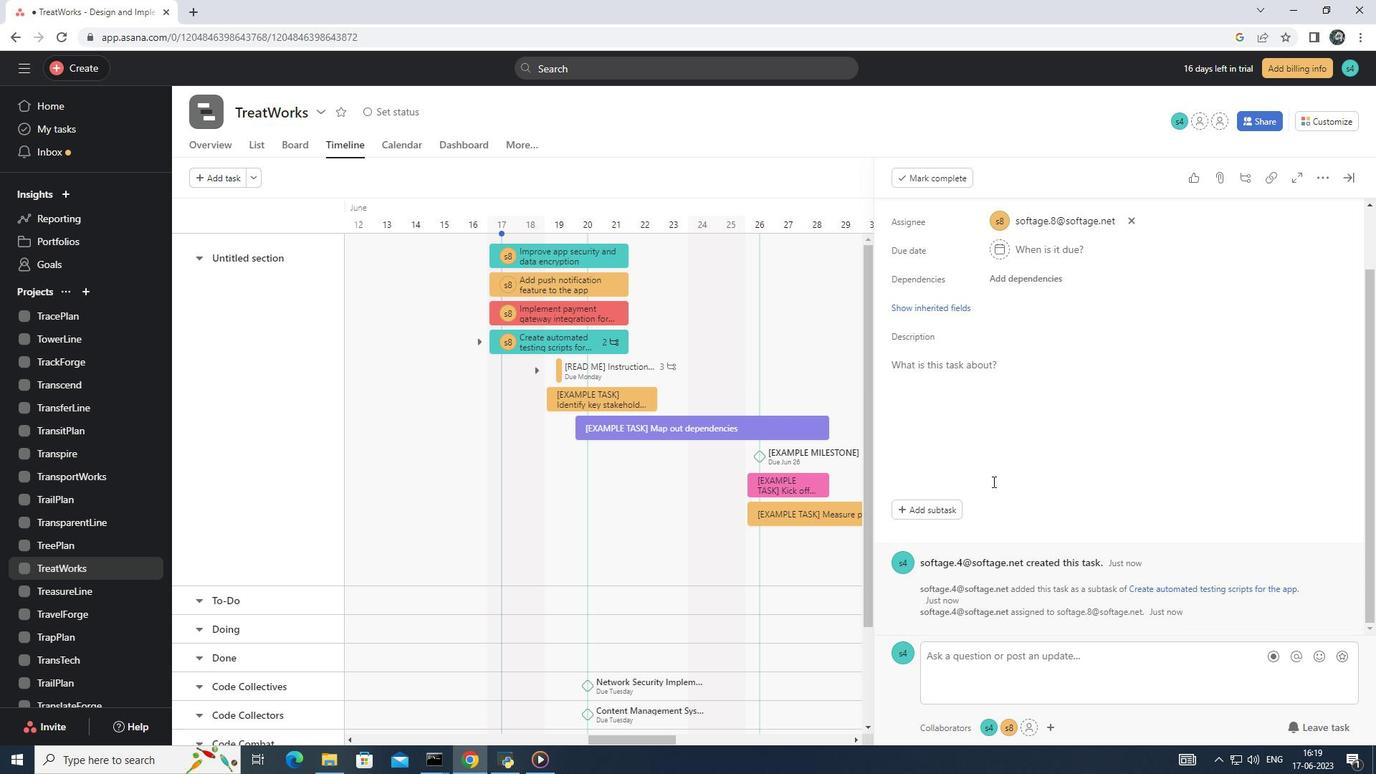 
Action: Mouse scrolled (999, 445) with delta (0, 0)
Screenshot: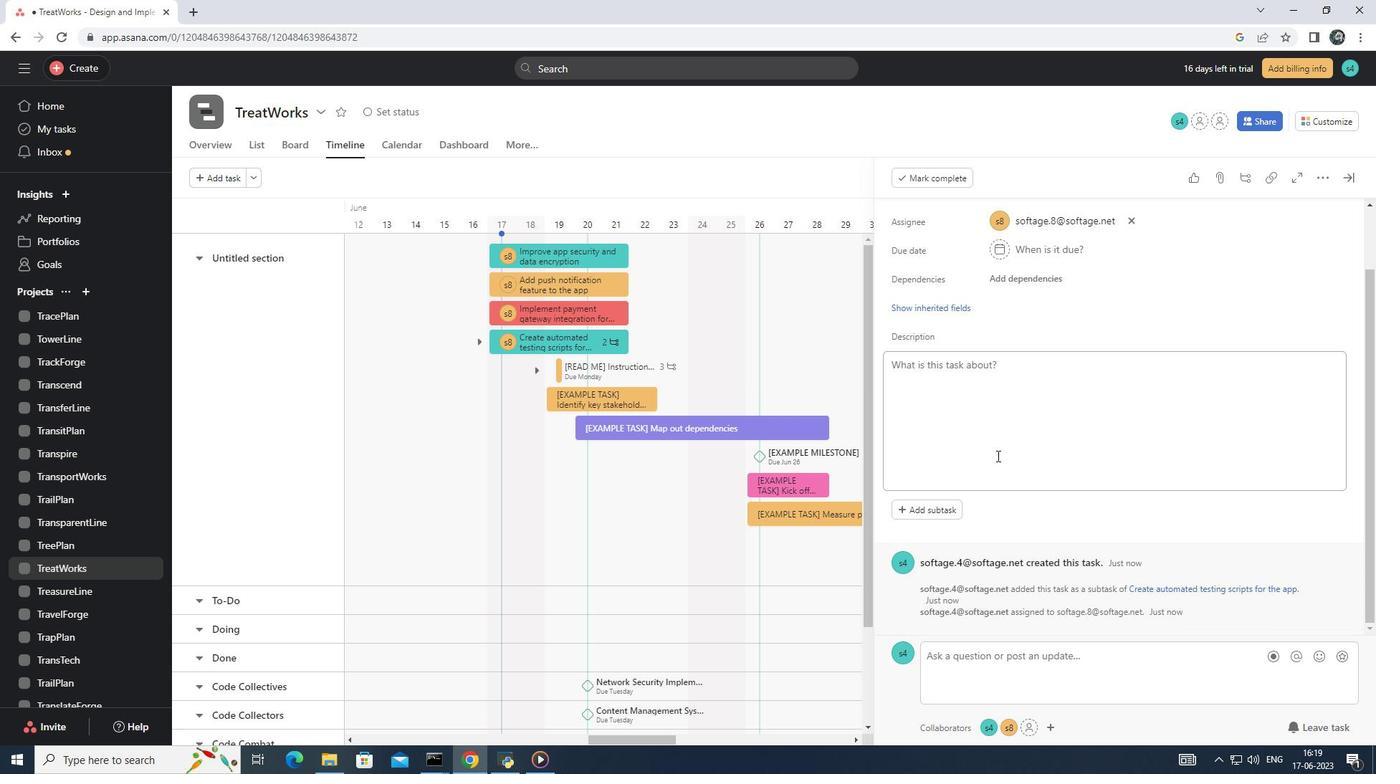 
Action: Mouse moved to (999, 445)
Screenshot: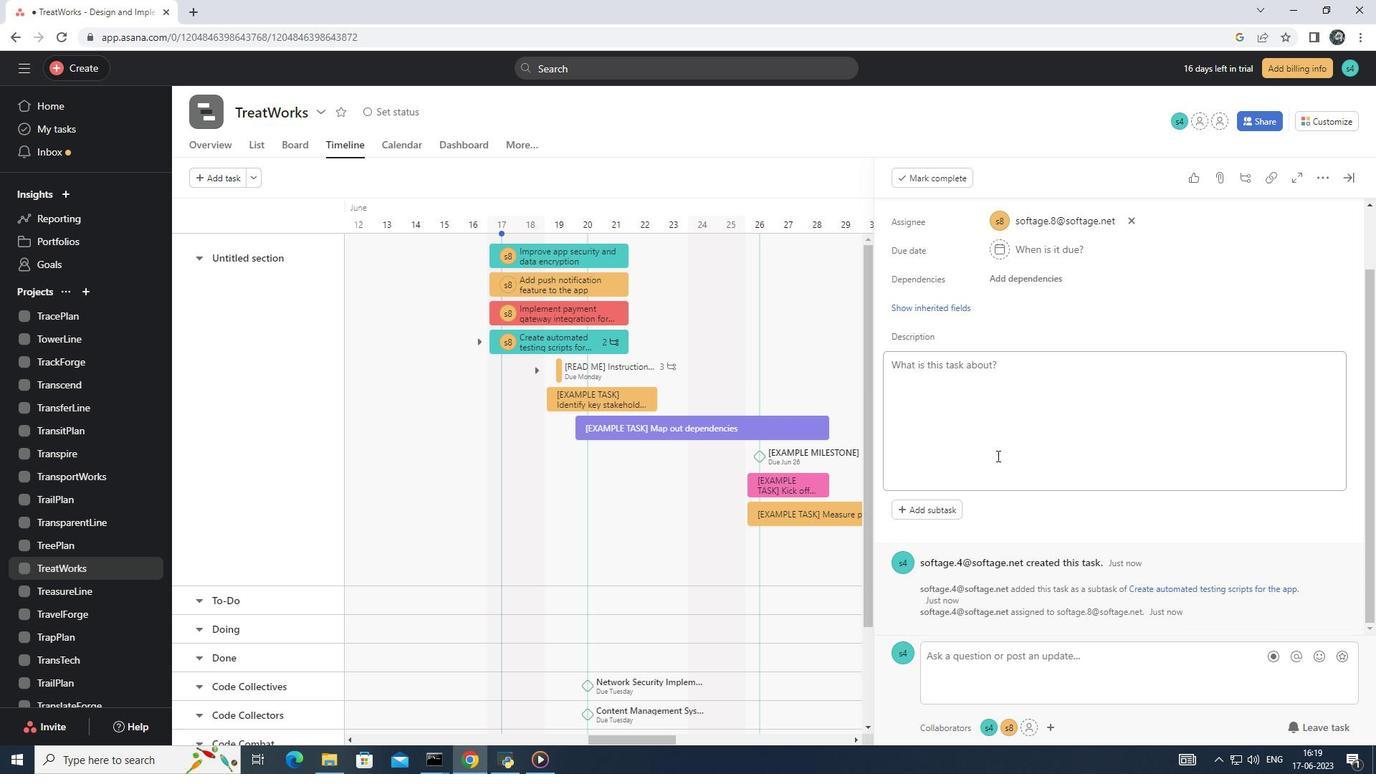 
Action: Mouse scrolled (999, 445) with delta (0, 0)
Screenshot: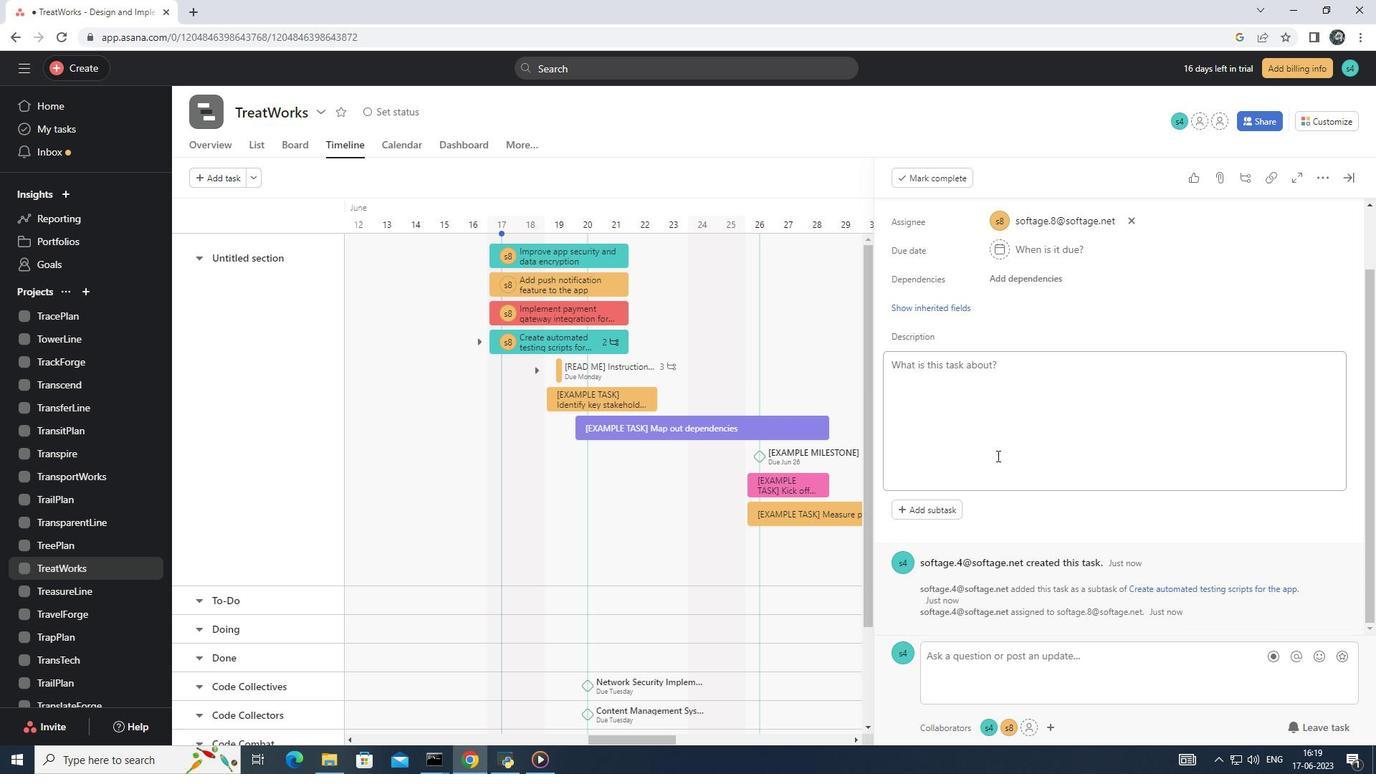 
Action: Mouse moved to (930, 374)
Screenshot: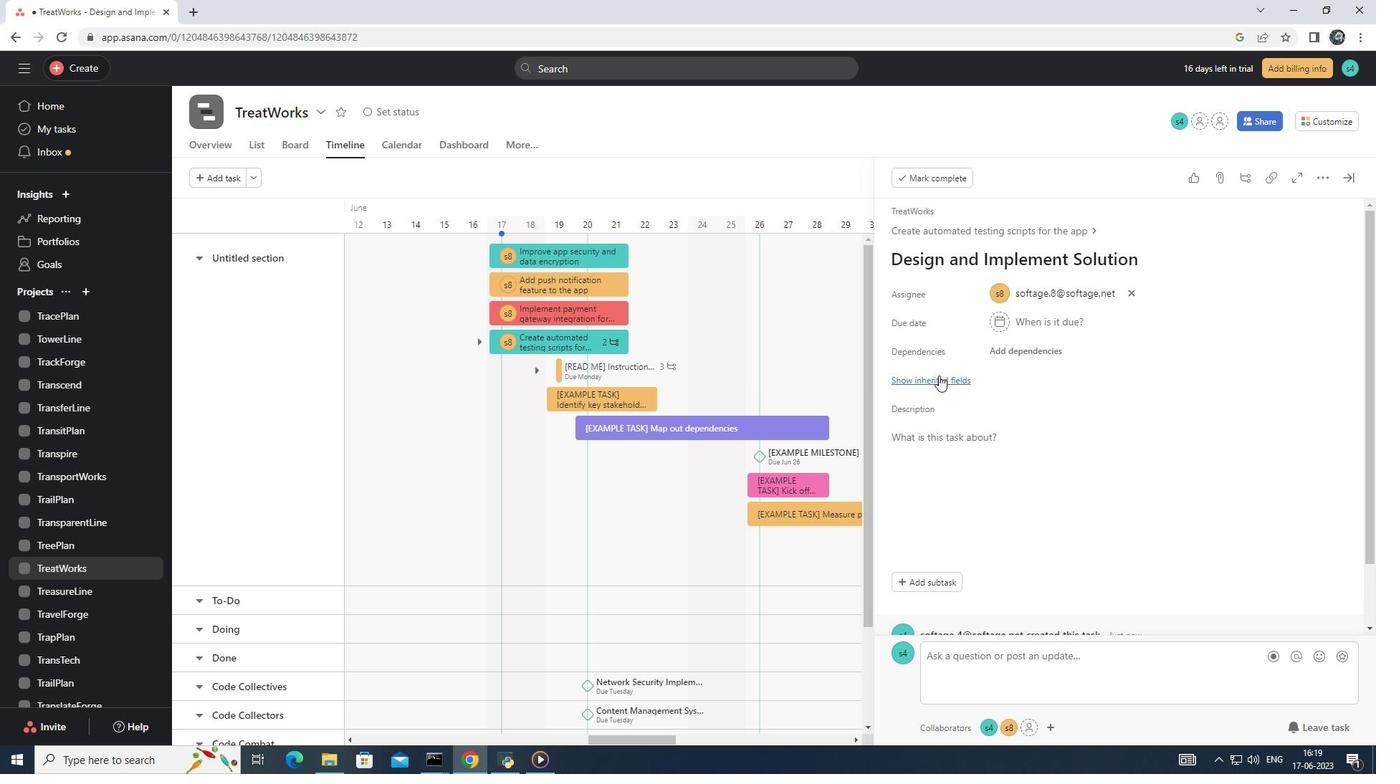 
Action: Mouse pressed left at (930, 374)
Screenshot: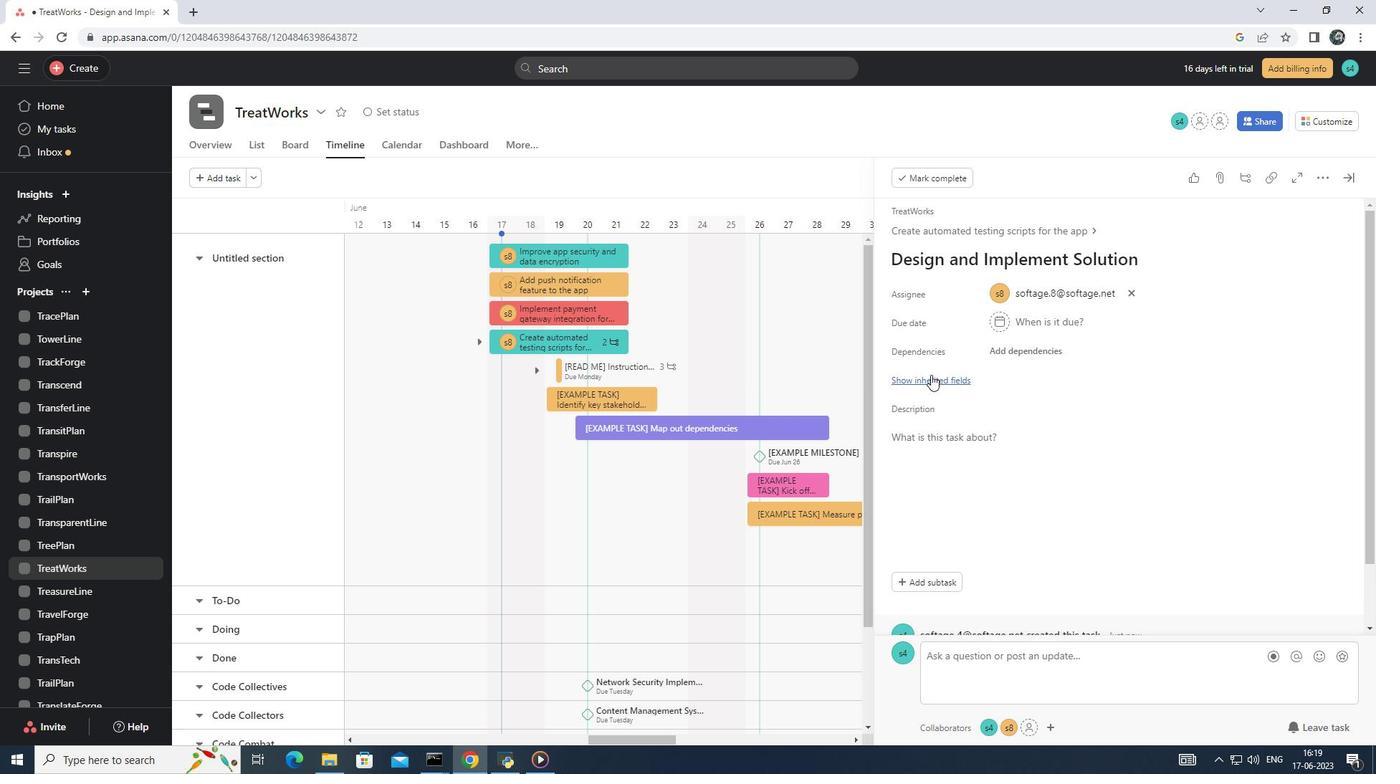 
Action: Mouse moved to (1052, 465)
Screenshot: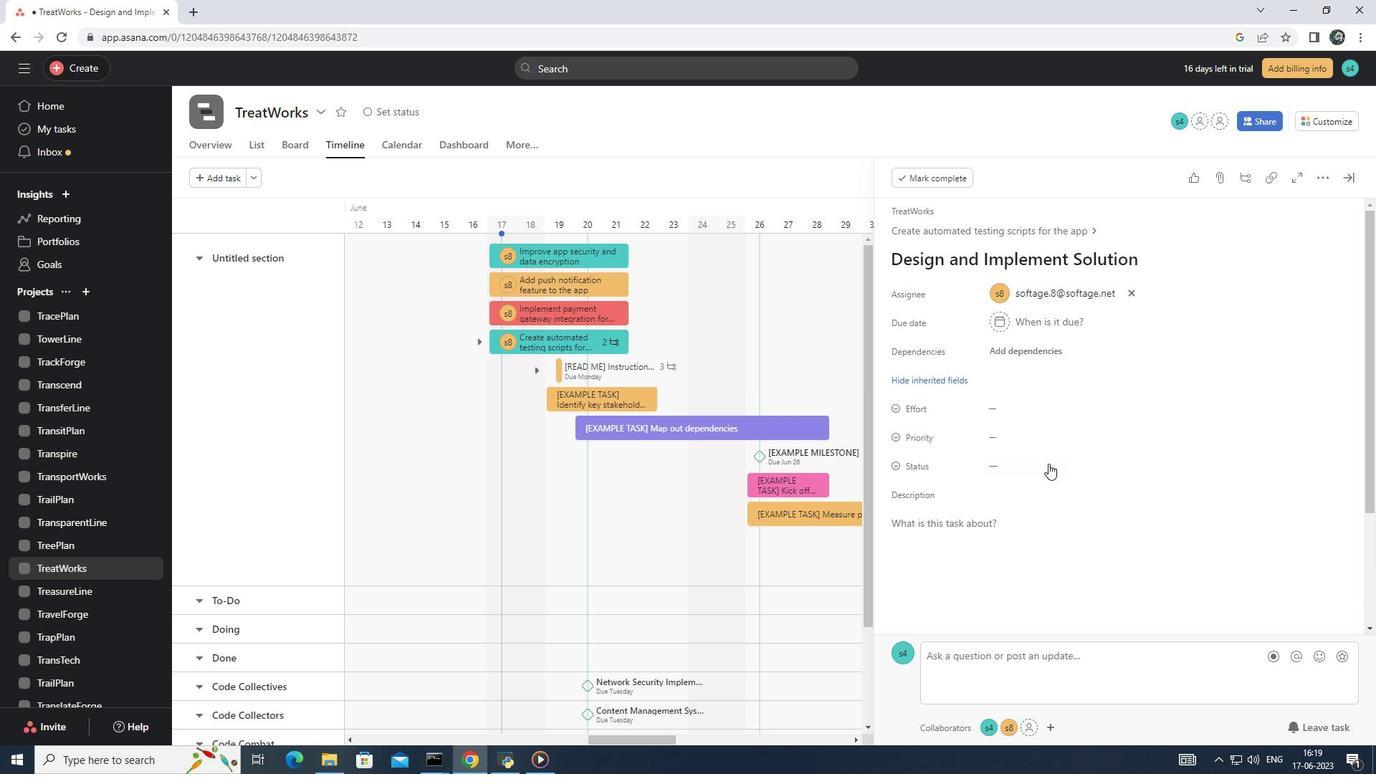 
Action: Mouse pressed left at (1052, 465)
Screenshot: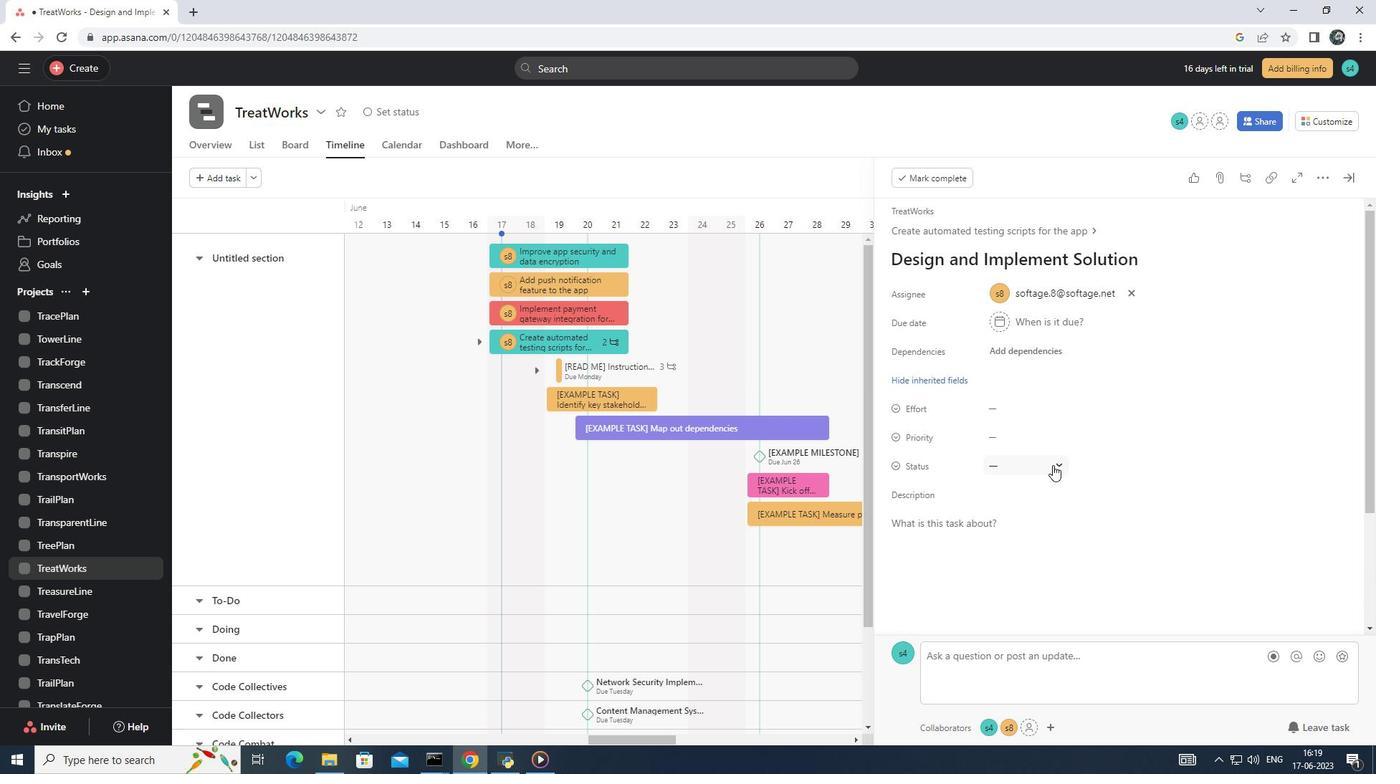 
Action: Mouse moved to (1056, 592)
Screenshot: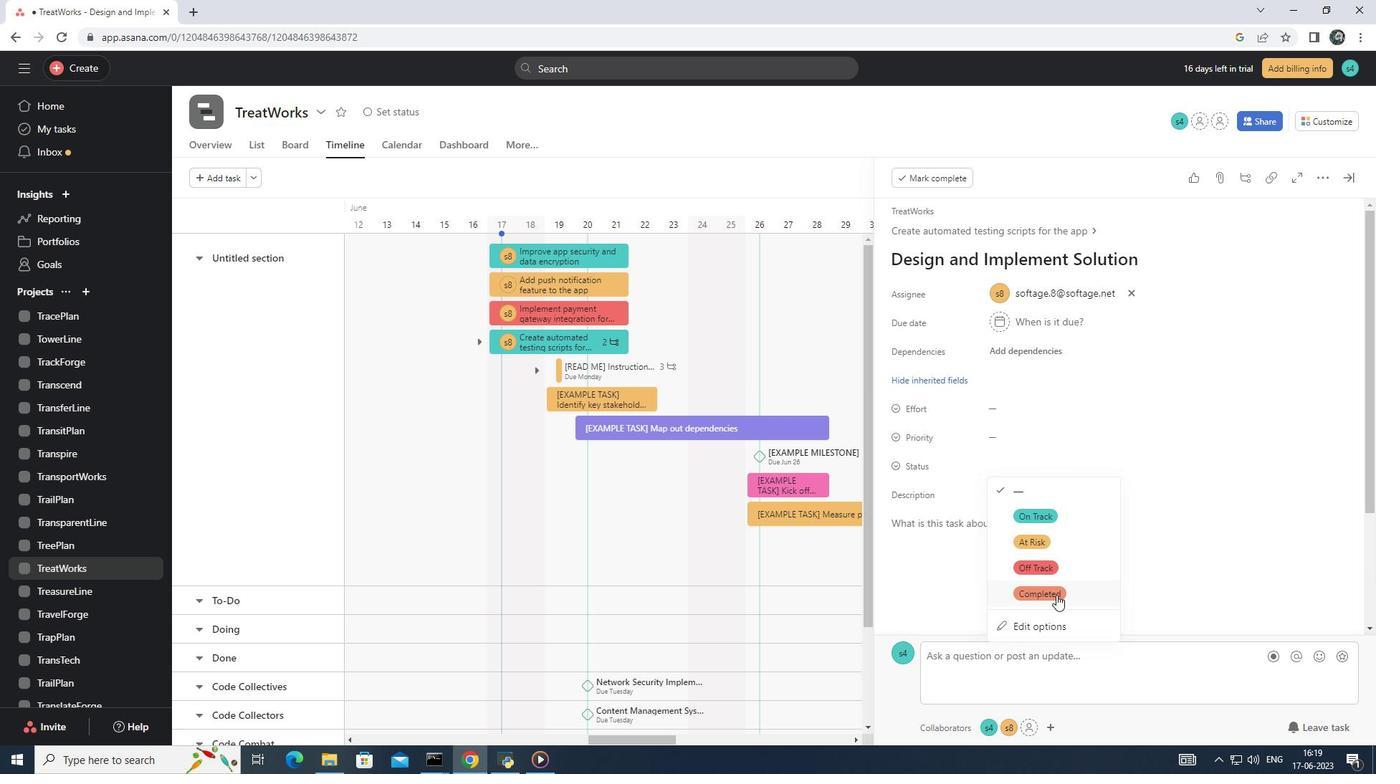 
Action: Mouse pressed left at (1056, 592)
Screenshot: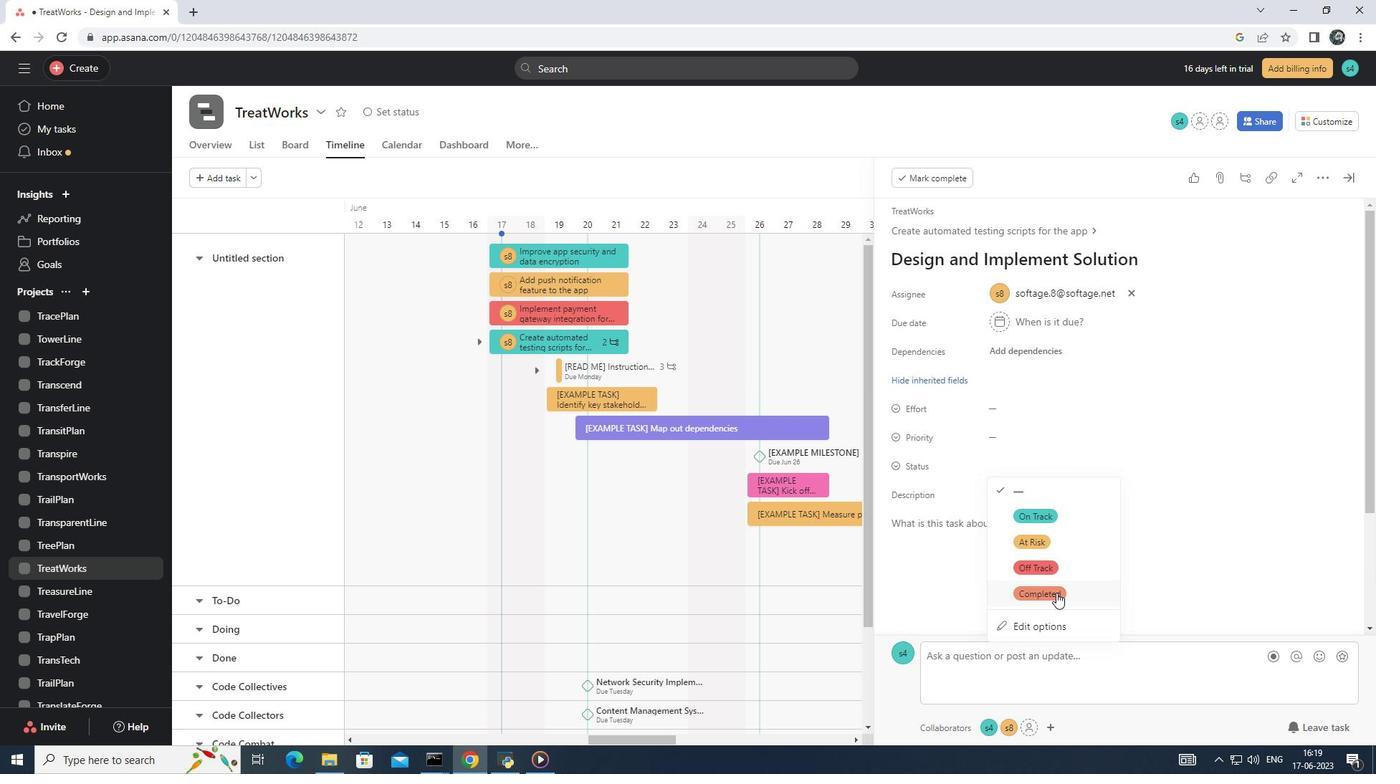 
Action: Mouse pressed left at (1056, 592)
Screenshot: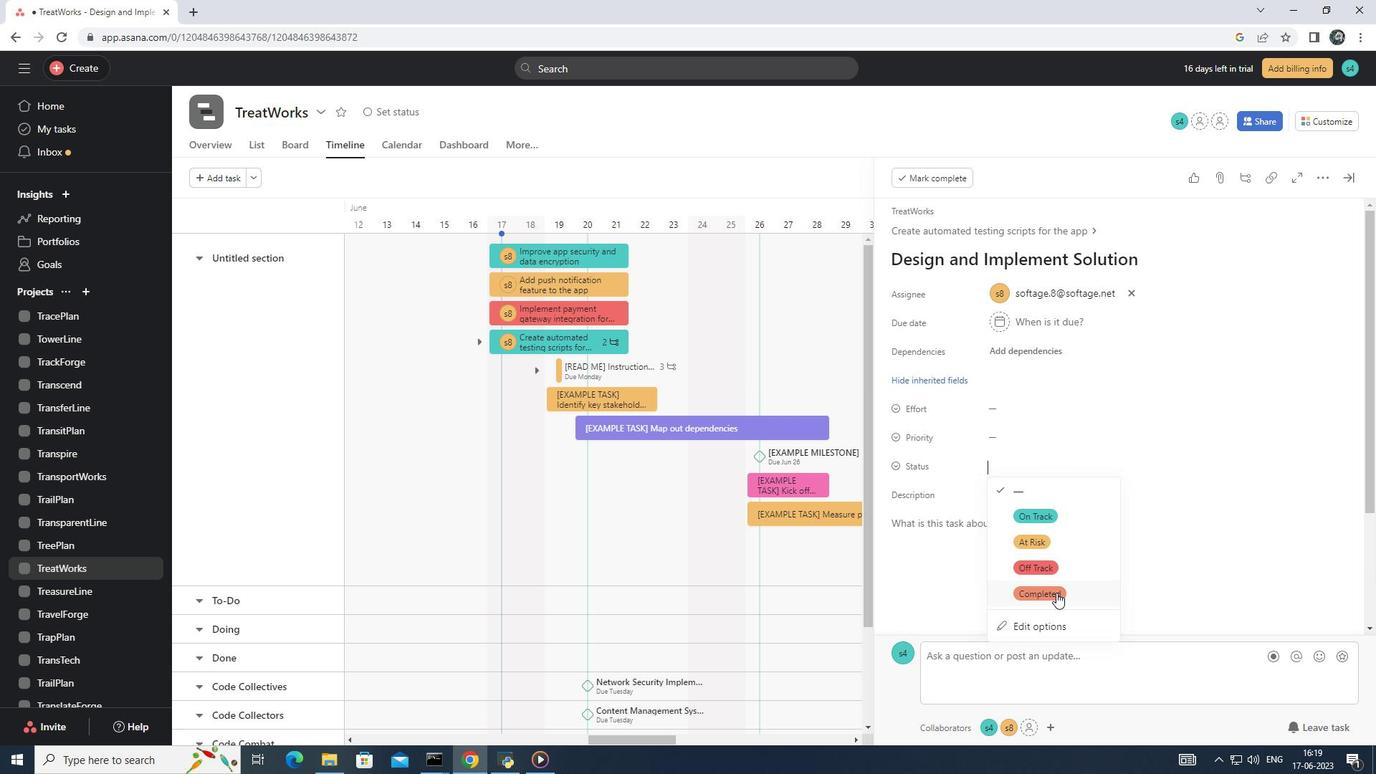 
Action: Mouse moved to (1039, 431)
Screenshot: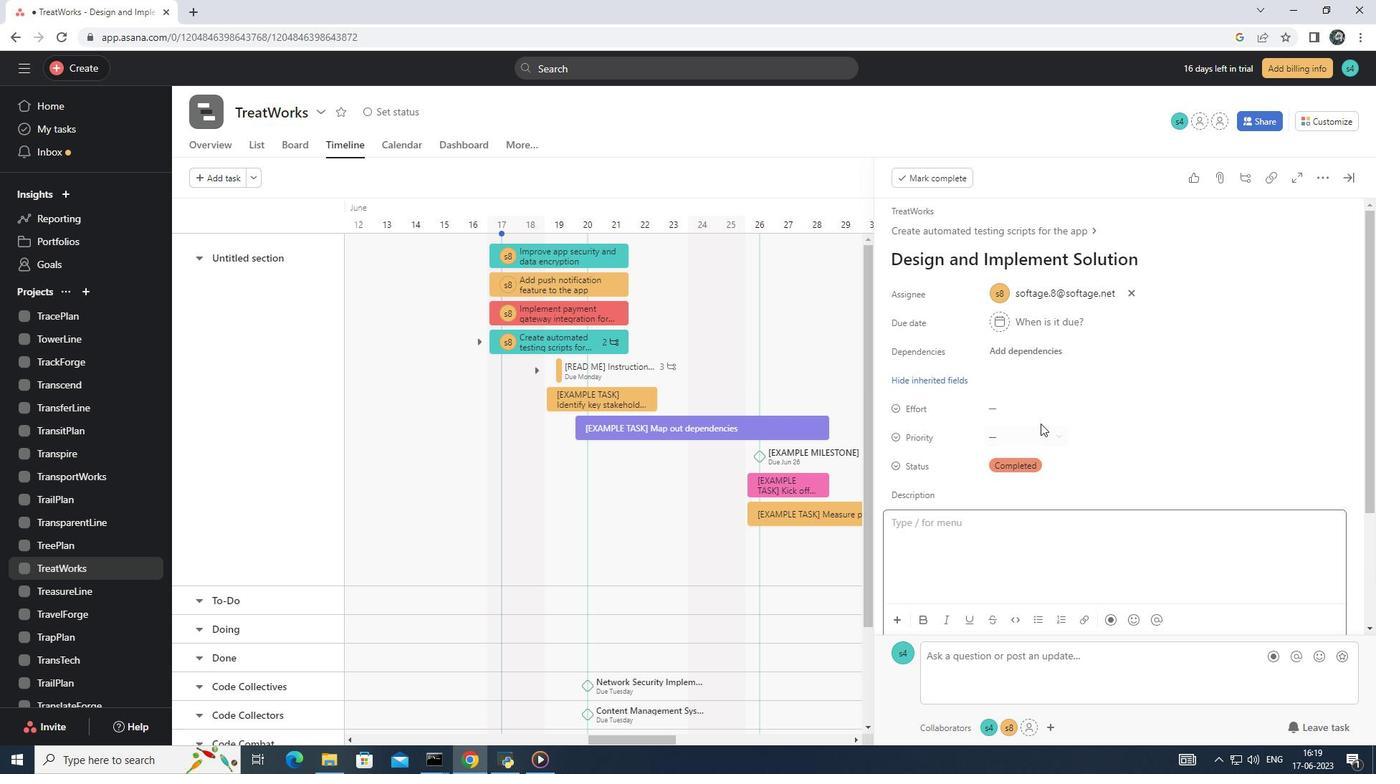 
Action: Mouse pressed left at (1039, 431)
Screenshot: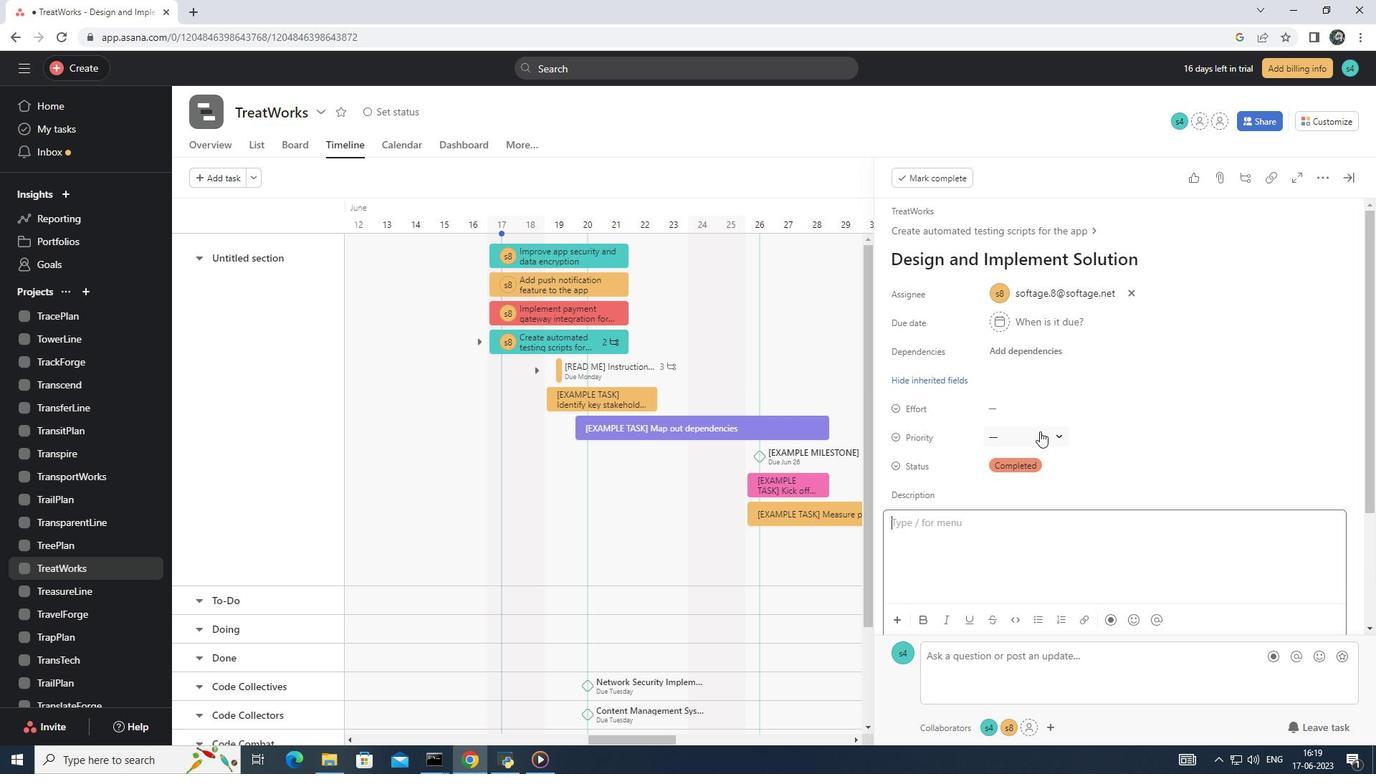 
Action: Mouse moved to (1051, 486)
Screenshot: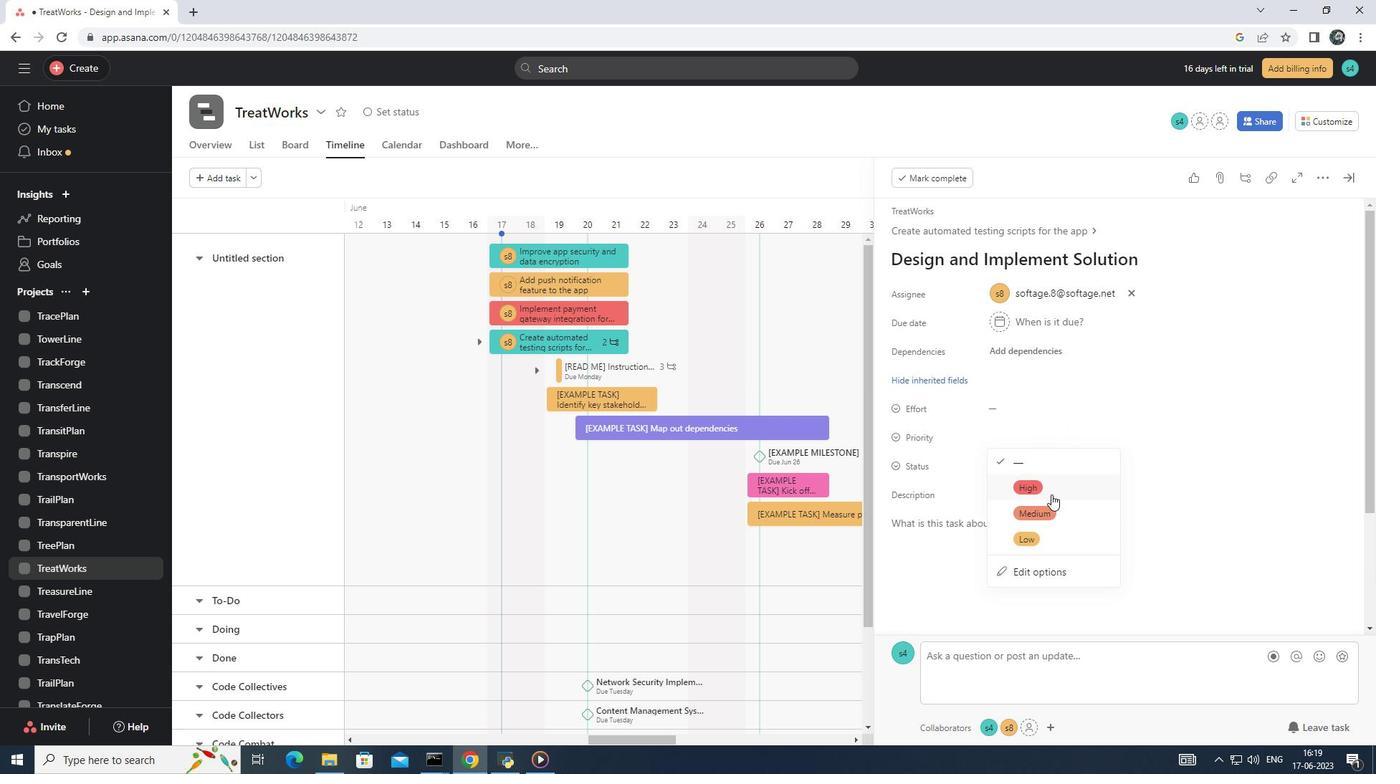 
Action: Mouse pressed left at (1051, 486)
Screenshot: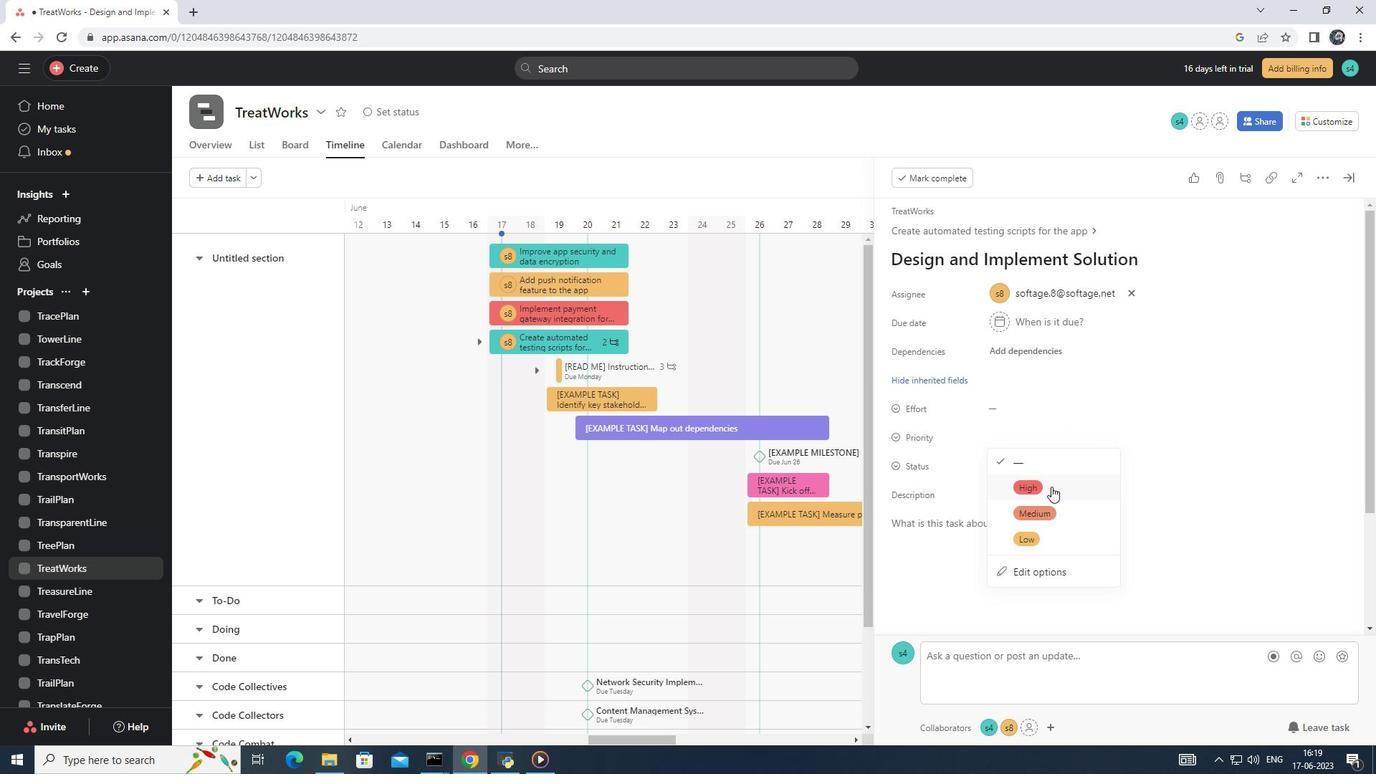 
Action: Mouse moved to (1044, 488)
Screenshot: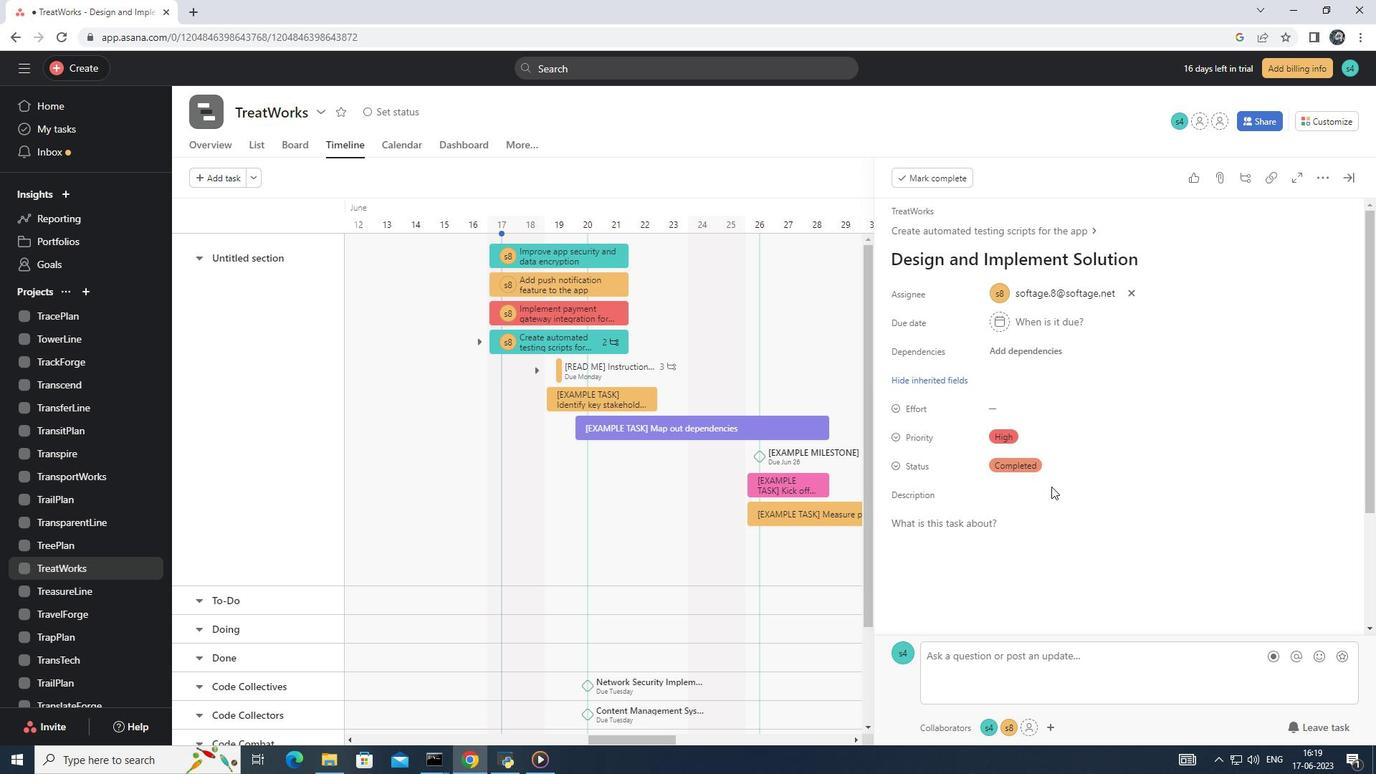 
